 Task: In Heading Arial with underline. Font size of heading  '18'Font style of data Calibri. Font size of data  9Alignment of headline & data Align center. Fill color in heading,  RedFont color of data Black Apply border in Data No BorderIn the sheet   Optimum Sales log book
Action: Mouse moved to (1035, 139)
Screenshot: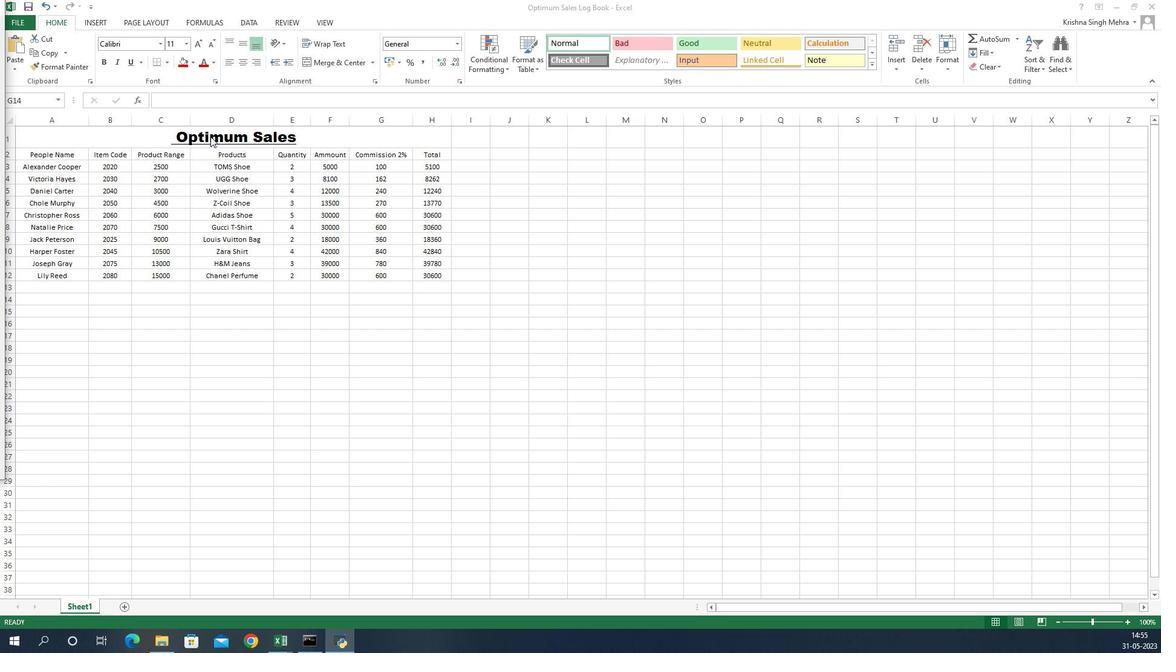
Action: Mouse pressed left at (1035, 139)
Screenshot: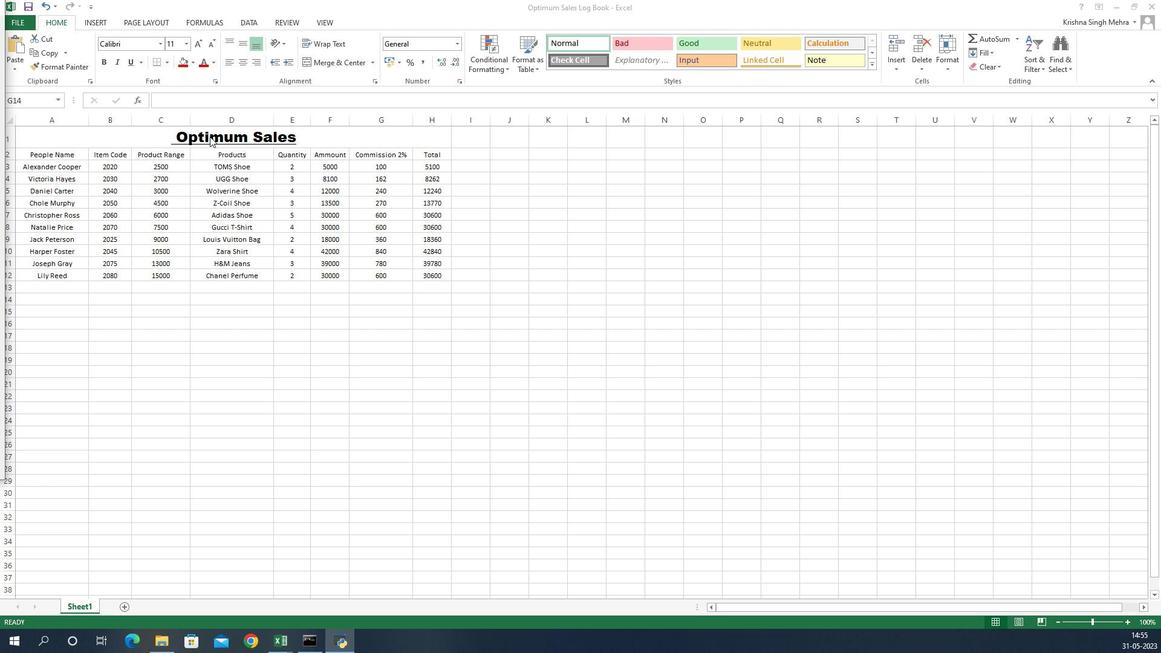 
Action: Mouse moved to (1034, 139)
Screenshot: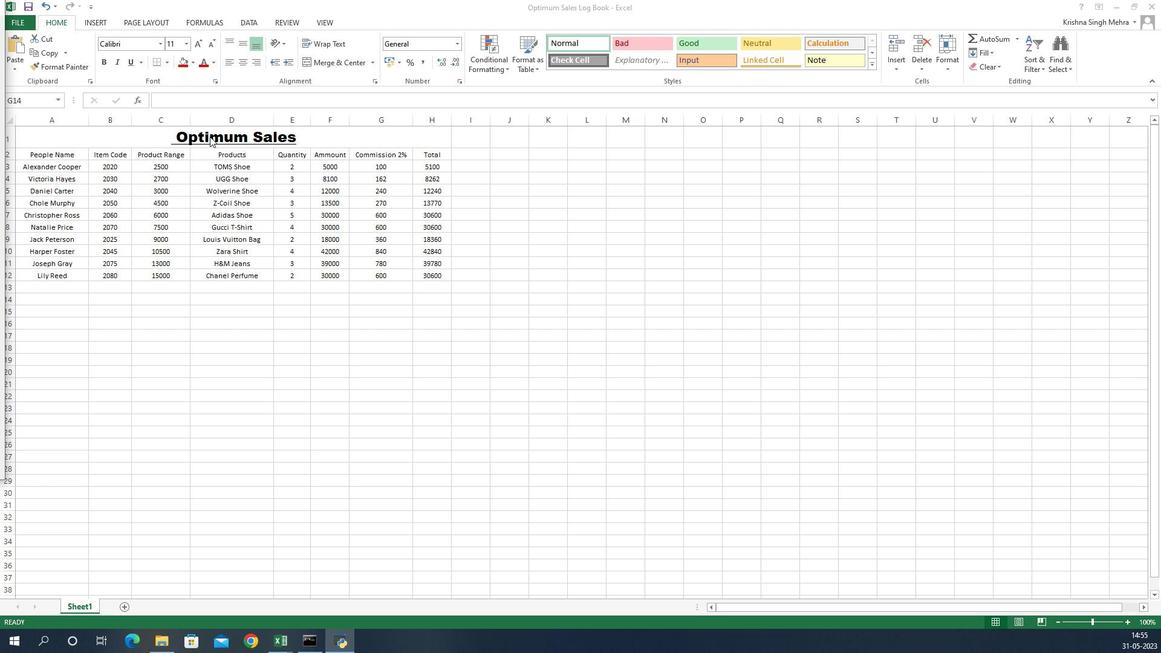 
Action: Mouse pressed left at (1034, 139)
Screenshot: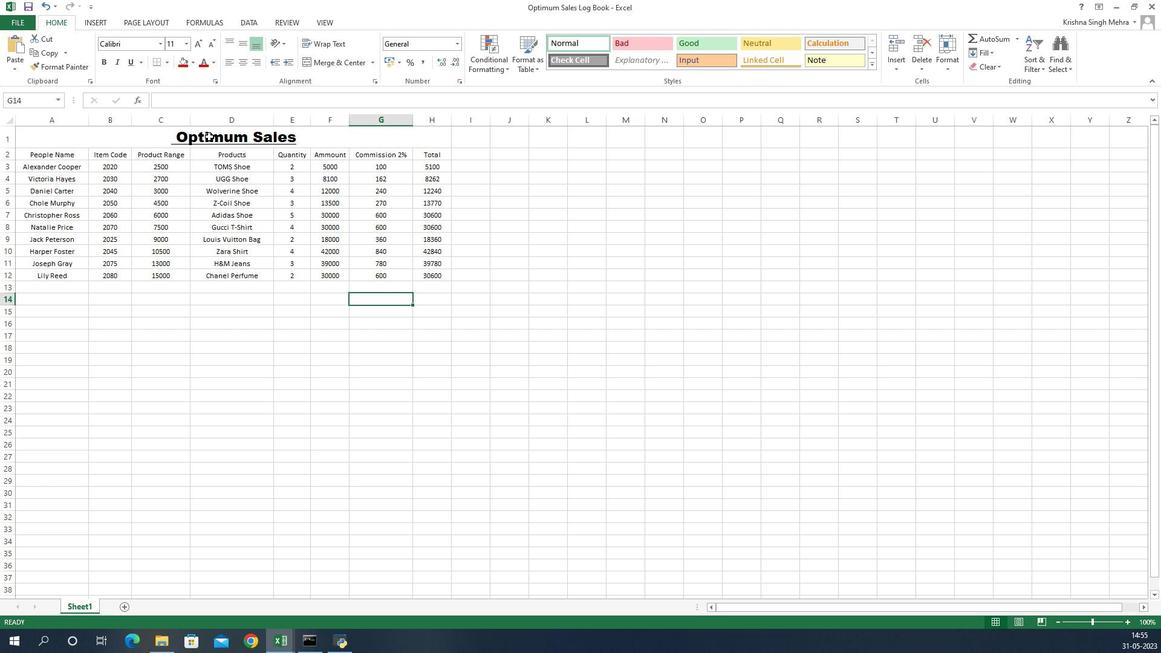 
Action: Mouse moved to (985, 47)
Screenshot: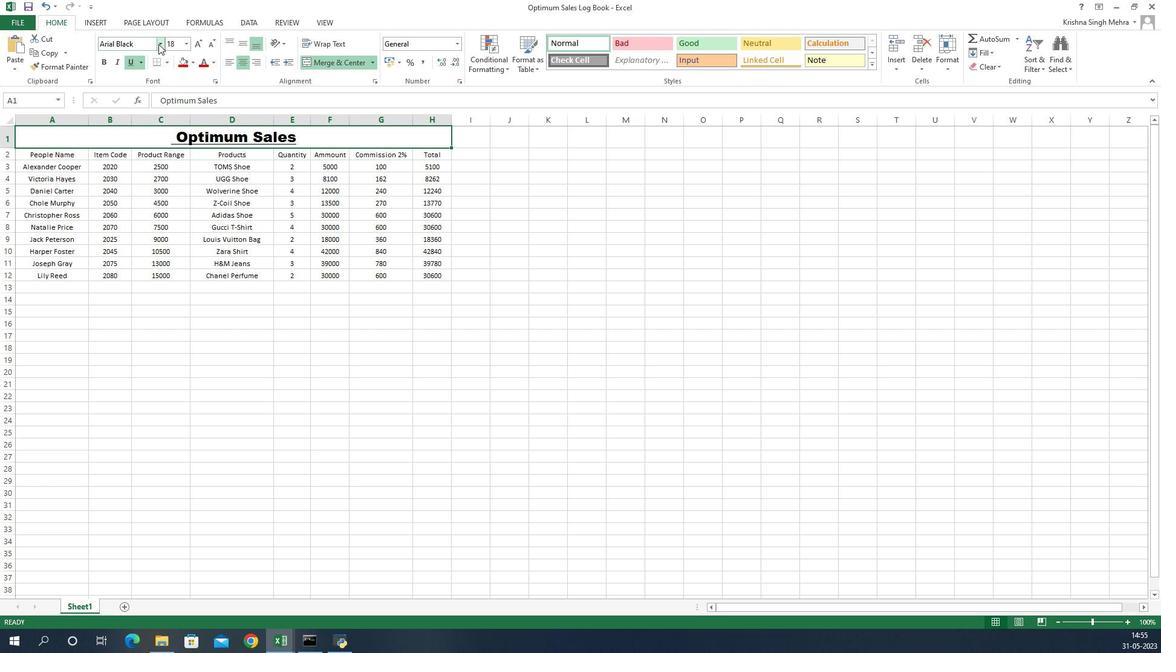 
Action: Mouse pressed left at (985, 47)
Screenshot: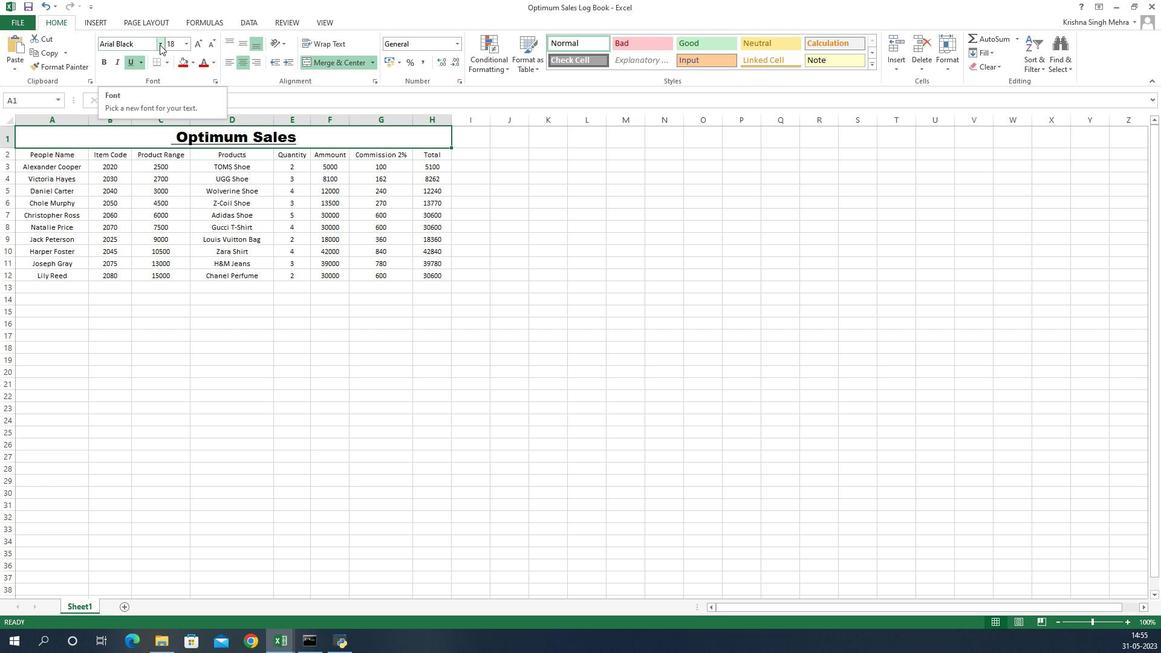 
Action: Mouse moved to (961, 145)
Screenshot: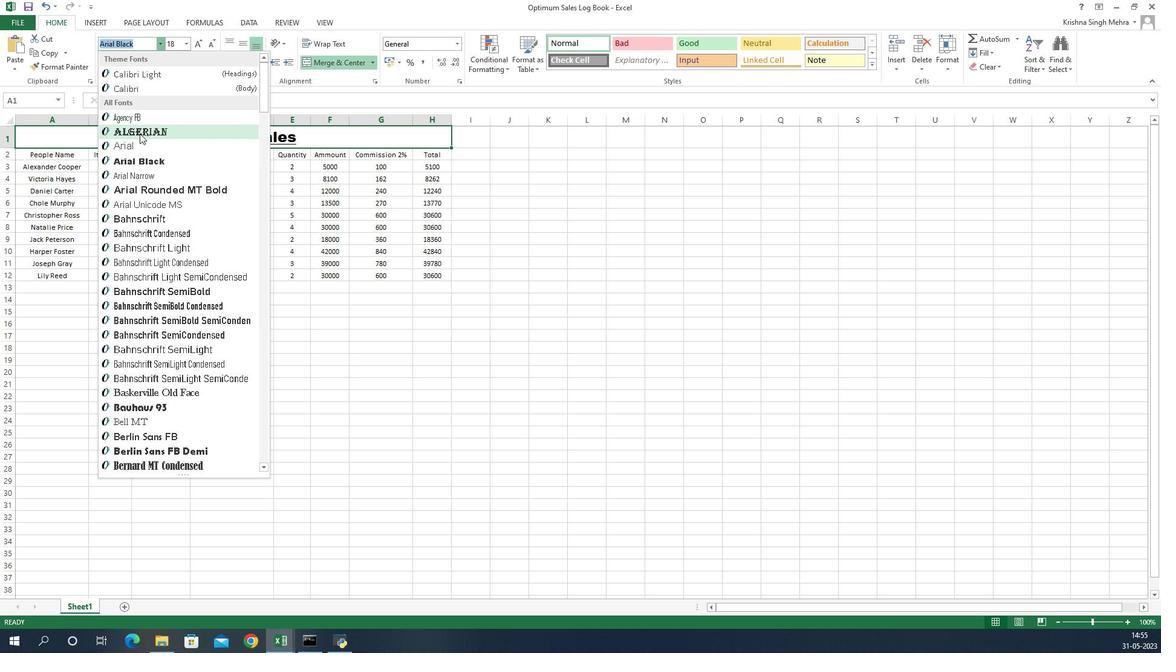 
Action: Mouse pressed left at (961, 145)
Screenshot: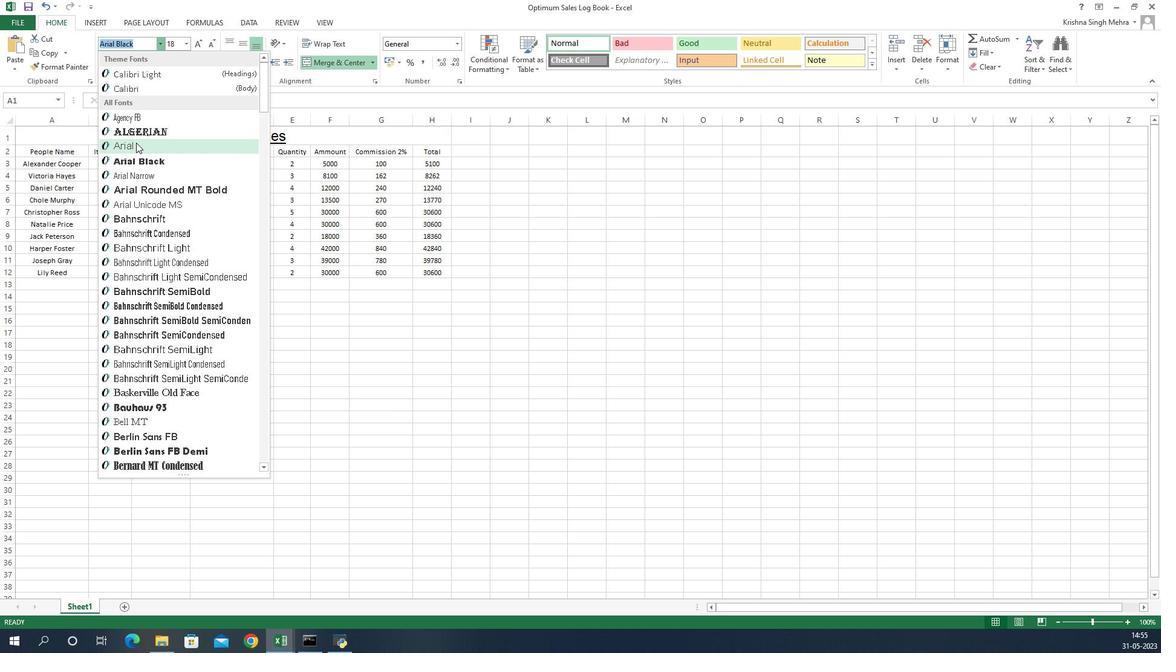
Action: Mouse moved to (956, 68)
Screenshot: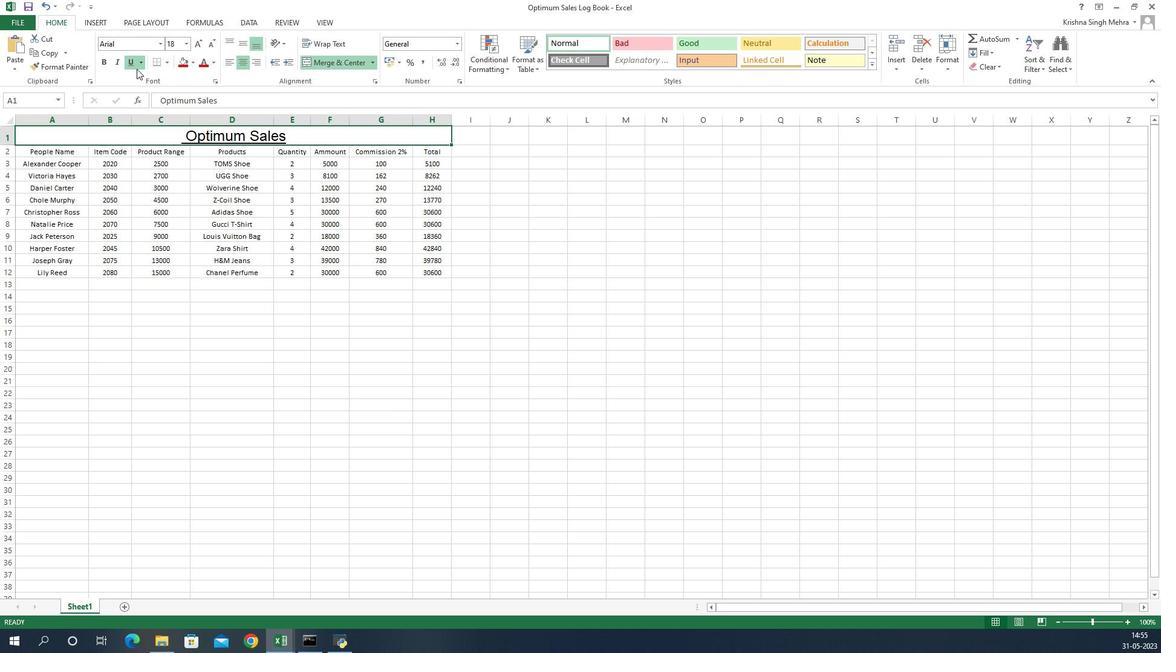 
Action: Mouse pressed left at (956, 68)
Screenshot: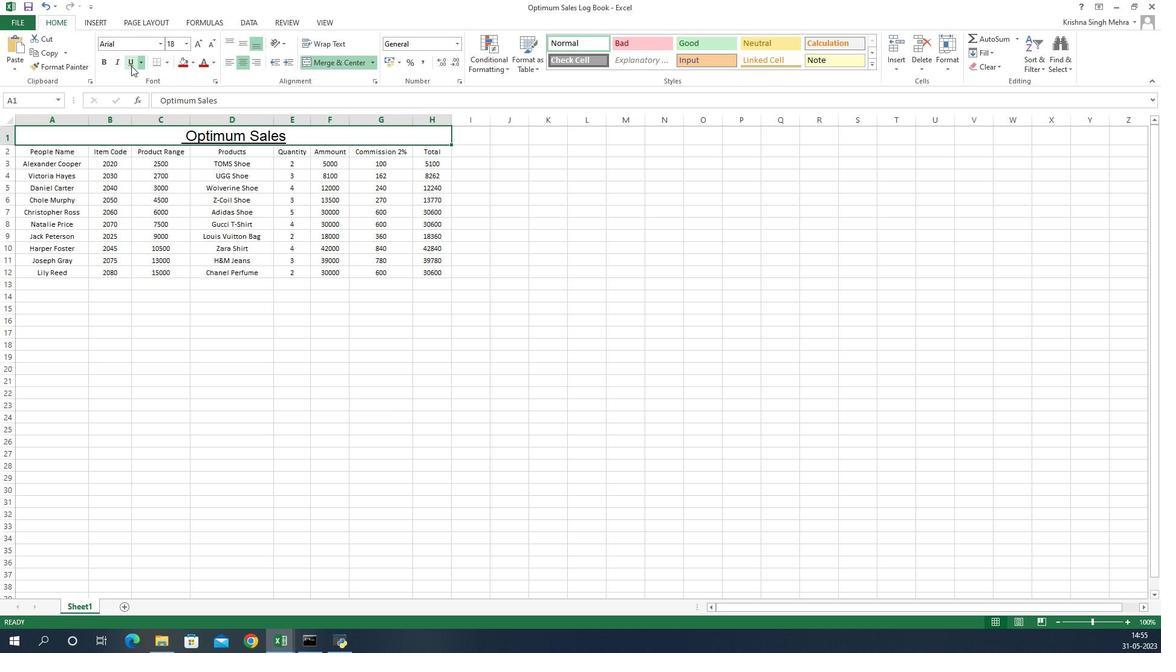 
Action: Mouse pressed left at (956, 68)
Screenshot: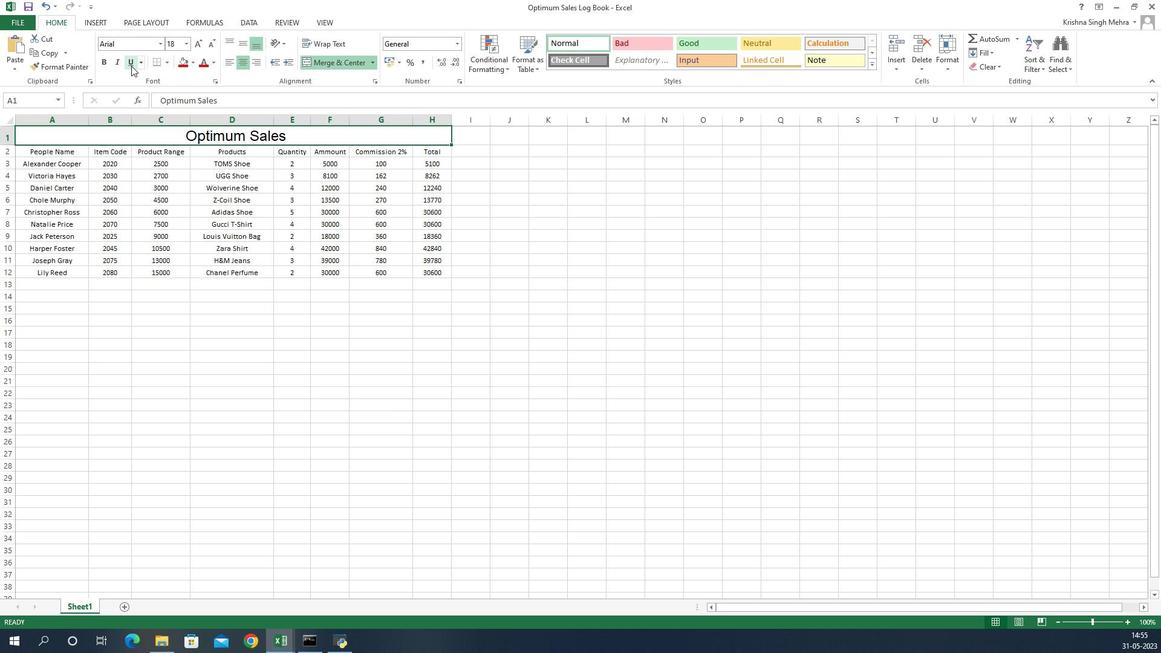 
Action: Mouse moved to (1023, 45)
Screenshot: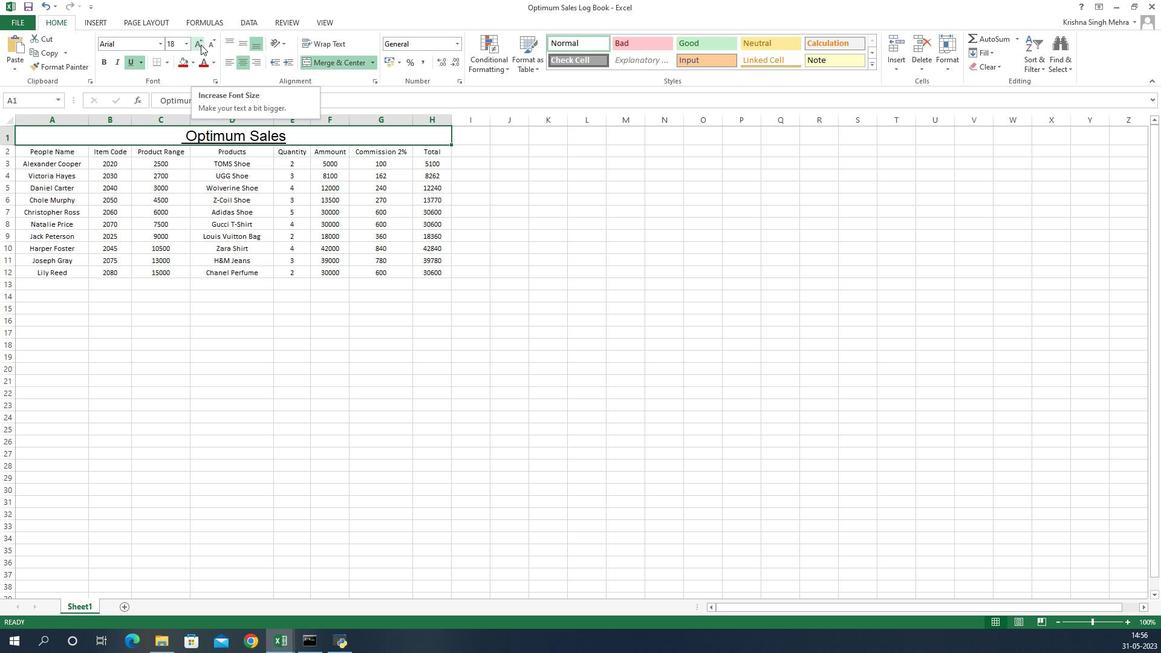 
Action: Mouse pressed left at (1023, 45)
Screenshot: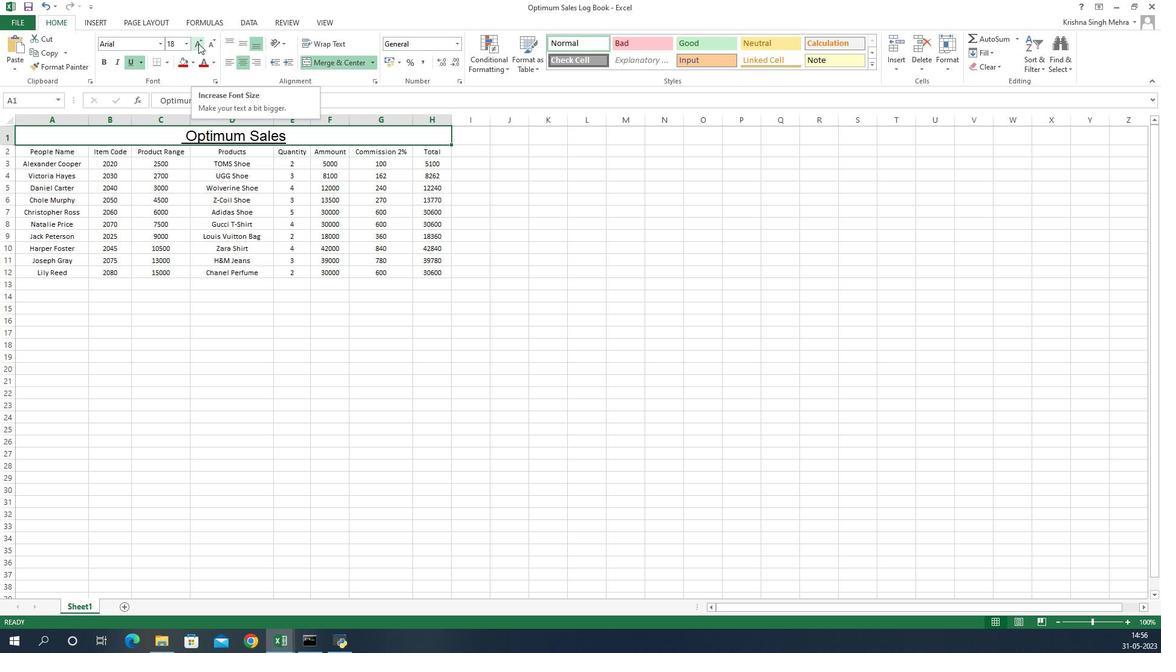 
Action: Mouse moved to (1039, 44)
Screenshot: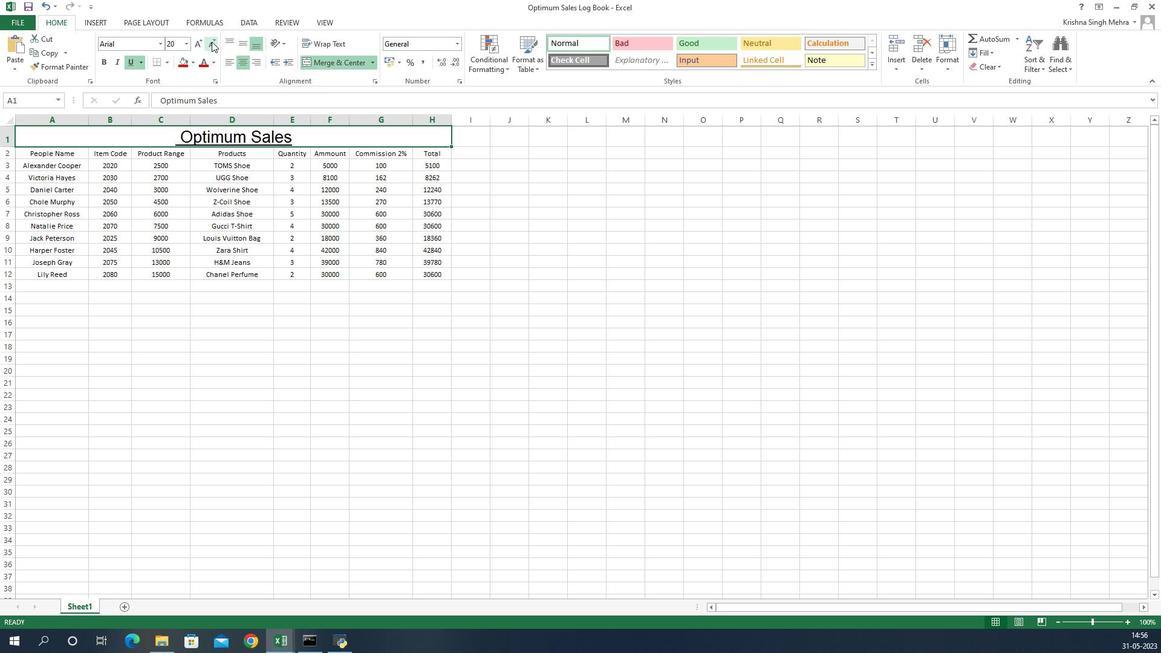 
Action: Mouse pressed left at (1039, 44)
Screenshot: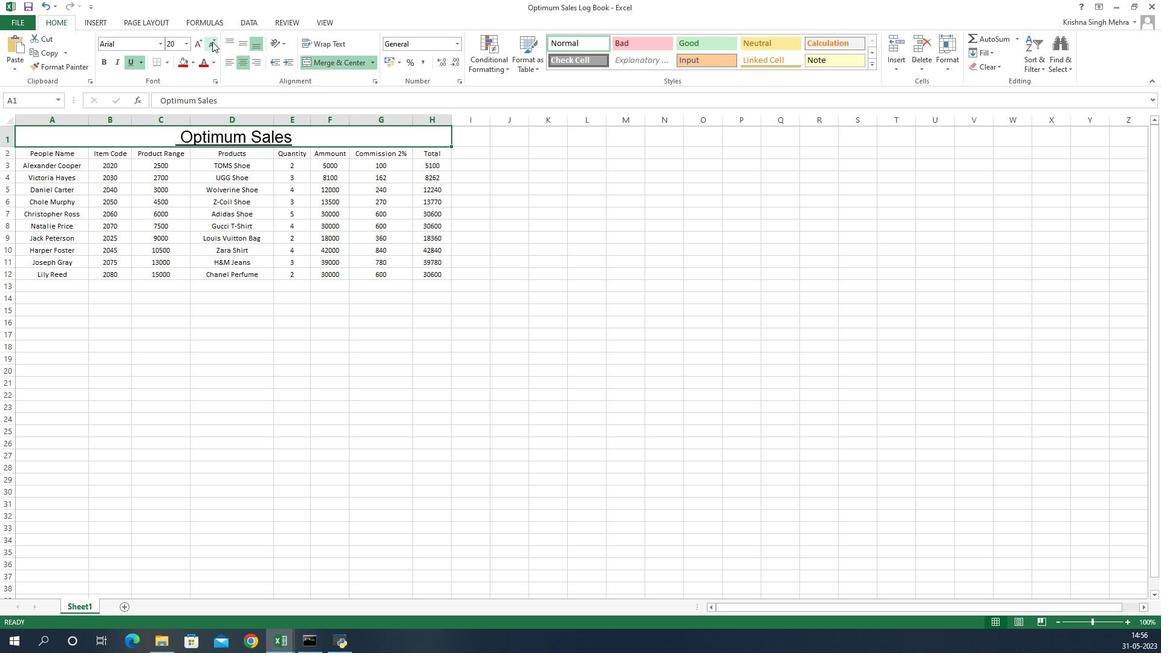 
Action: Mouse moved to (987, 297)
Screenshot: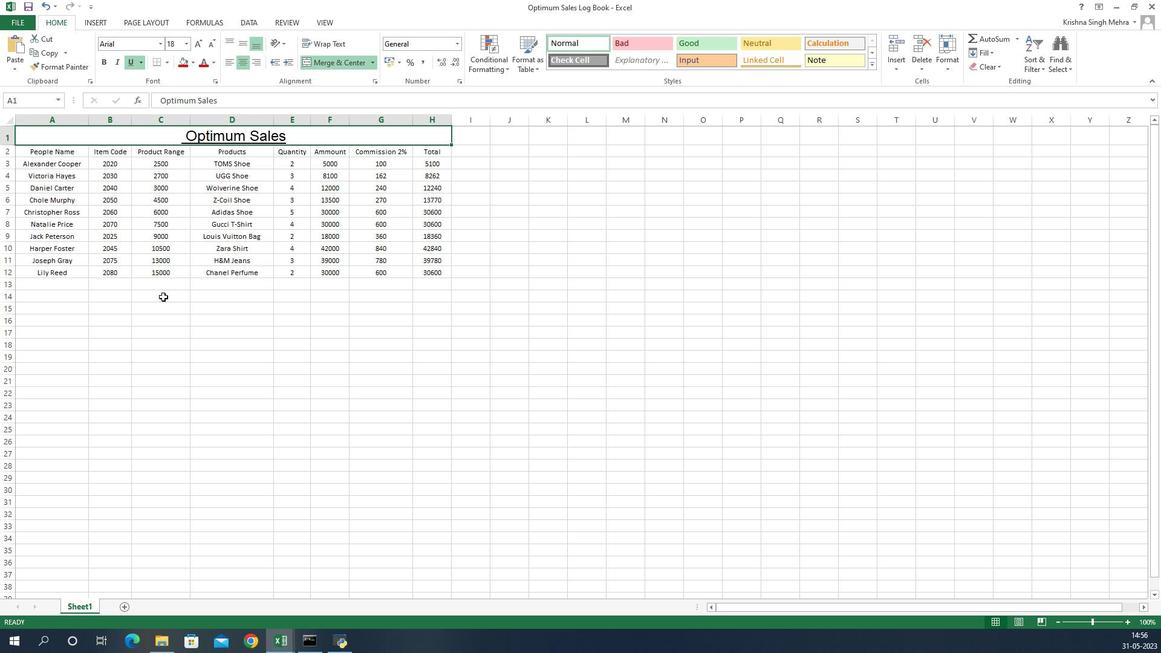 
Action: Mouse pressed left at (987, 297)
Screenshot: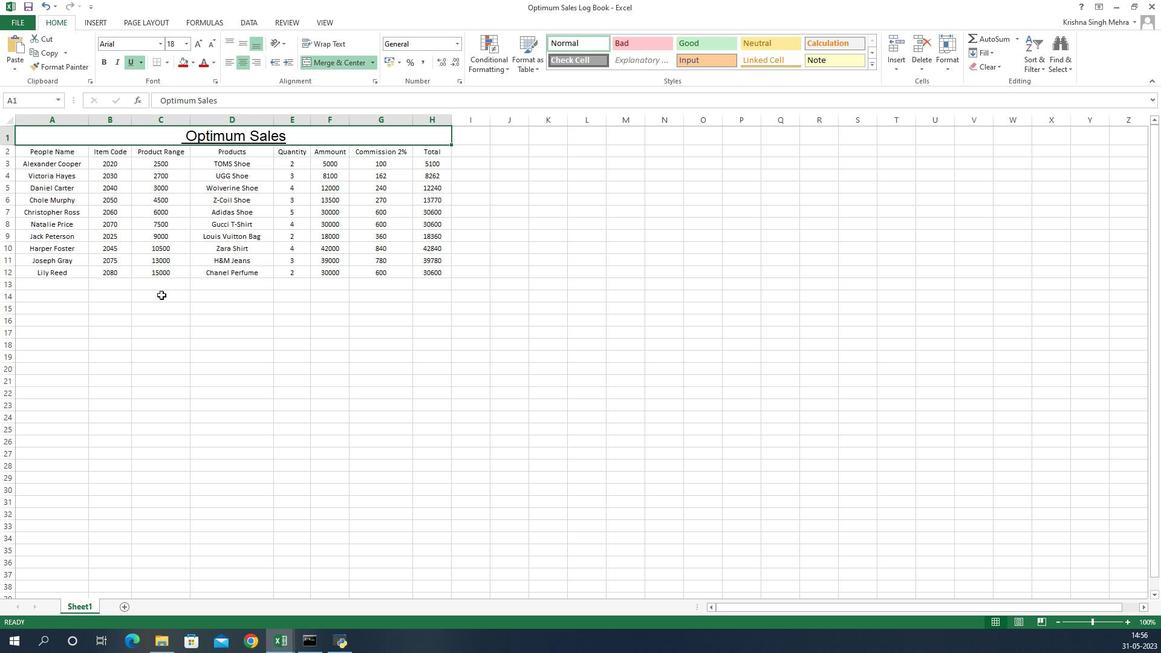 
Action: Mouse moved to (849, 154)
Screenshot: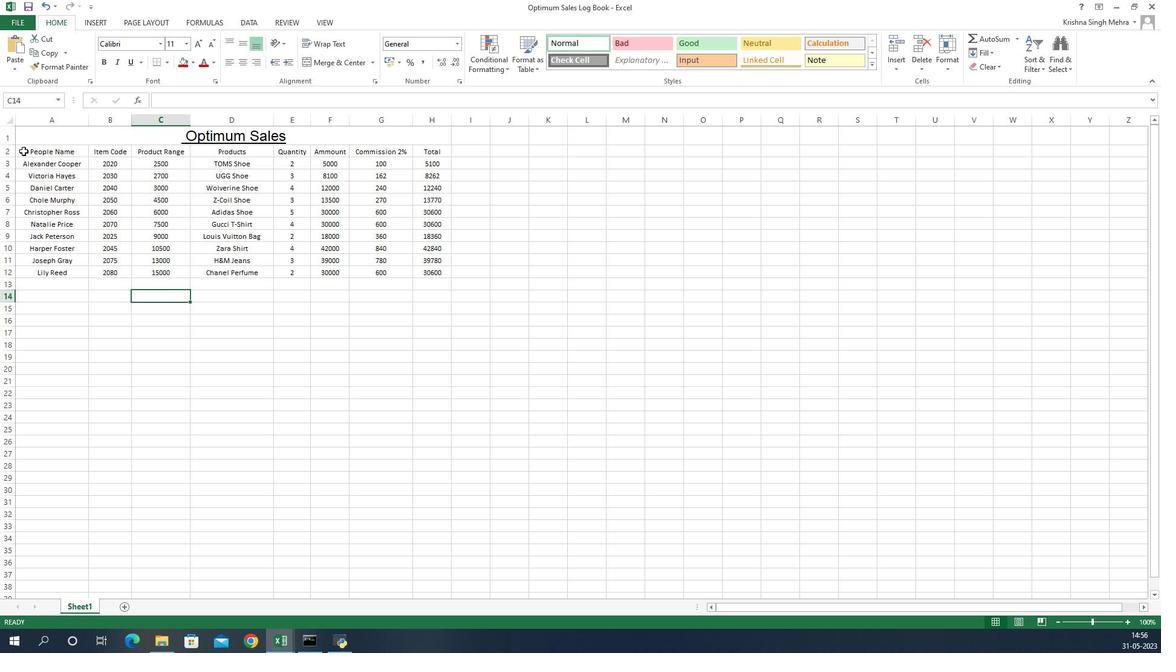 
Action: Mouse pressed left at (849, 154)
Screenshot: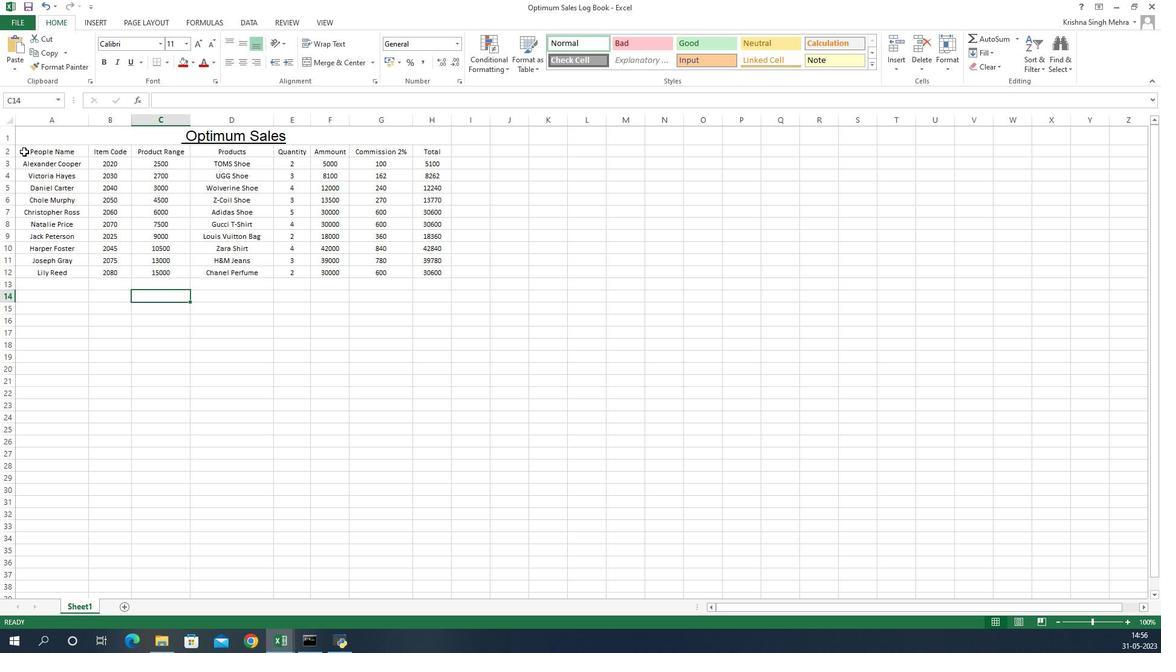 
Action: Mouse moved to (988, 48)
Screenshot: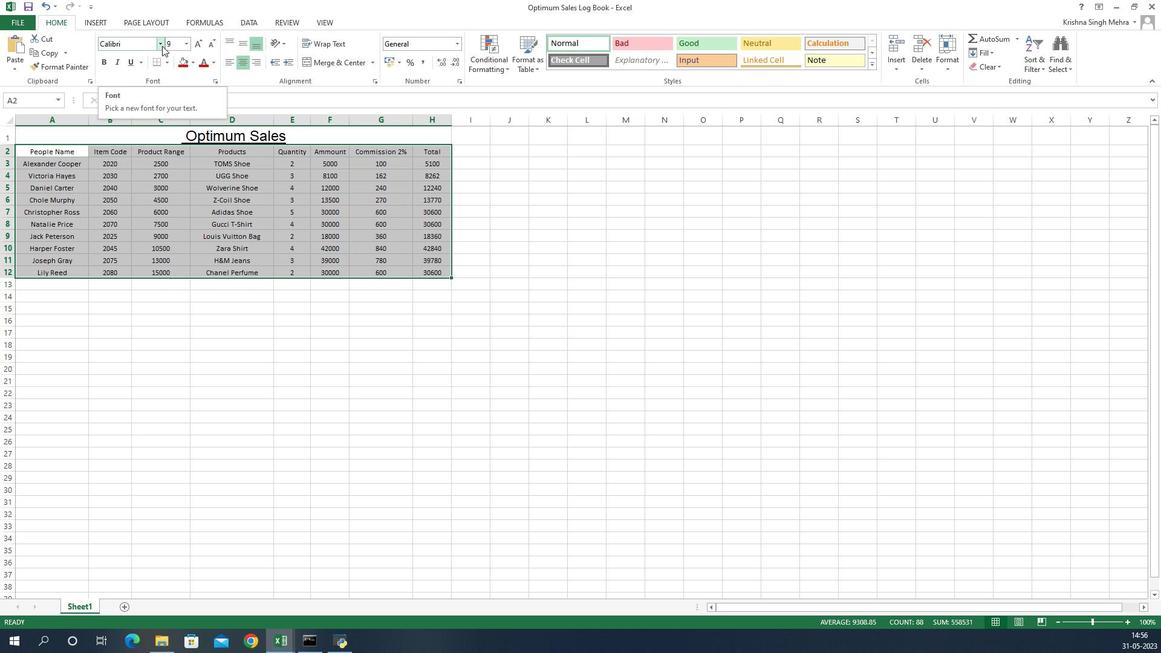 
Action: Mouse pressed left at (988, 48)
Screenshot: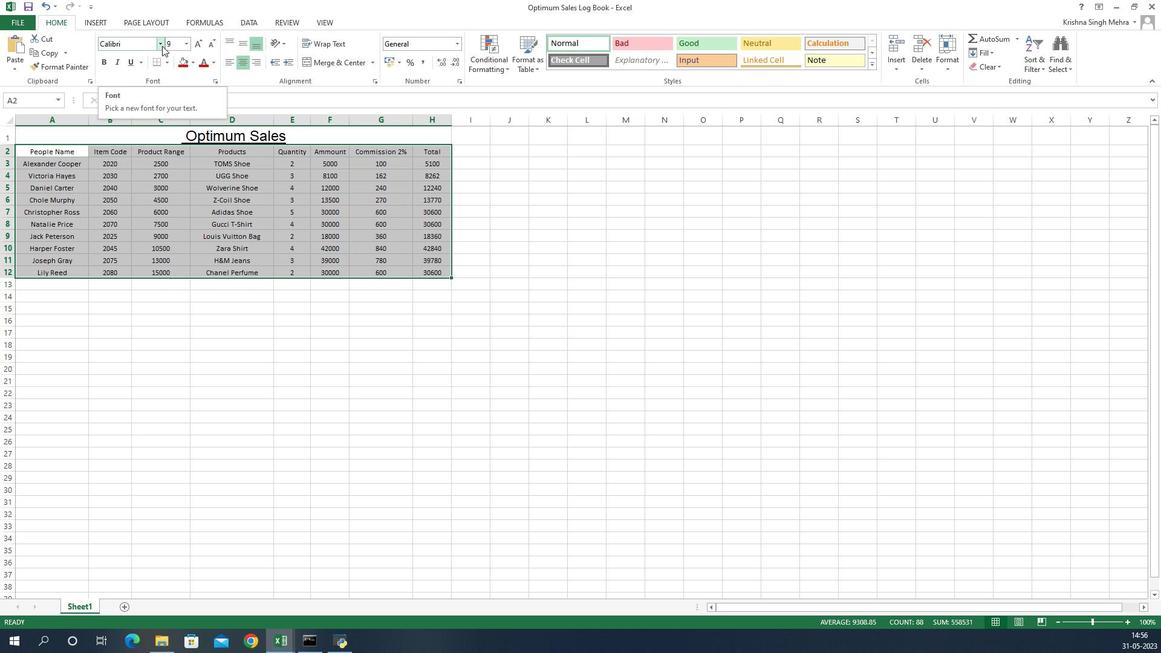 
Action: Mouse moved to (975, 90)
Screenshot: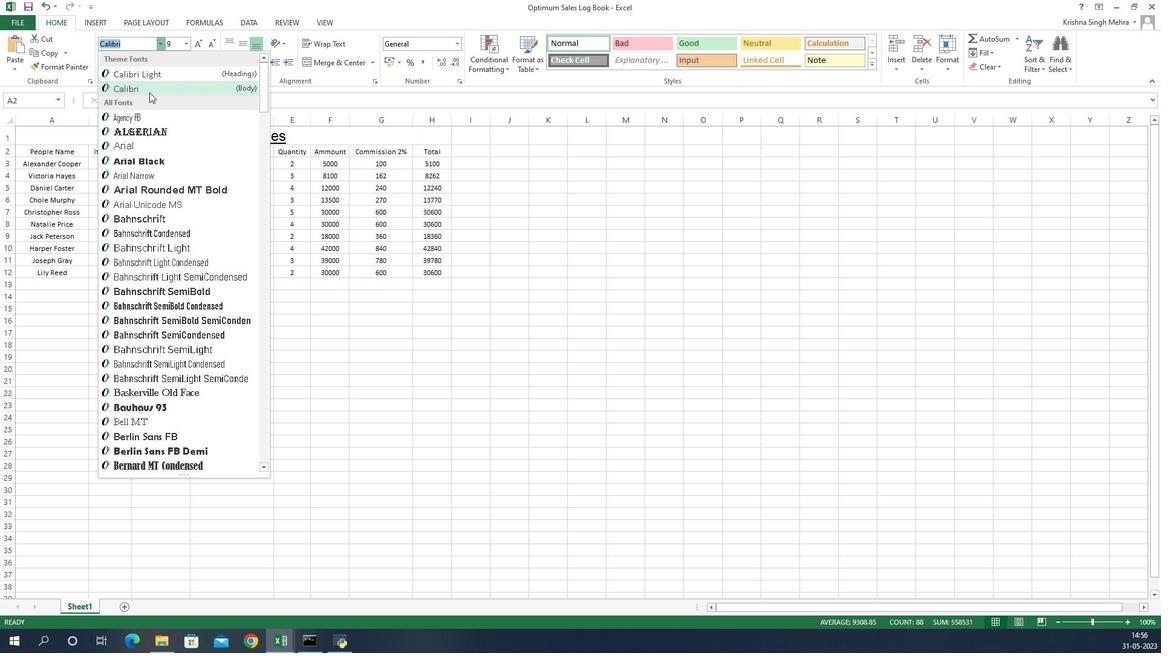 
Action: Mouse pressed left at (975, 90)
Screenshot: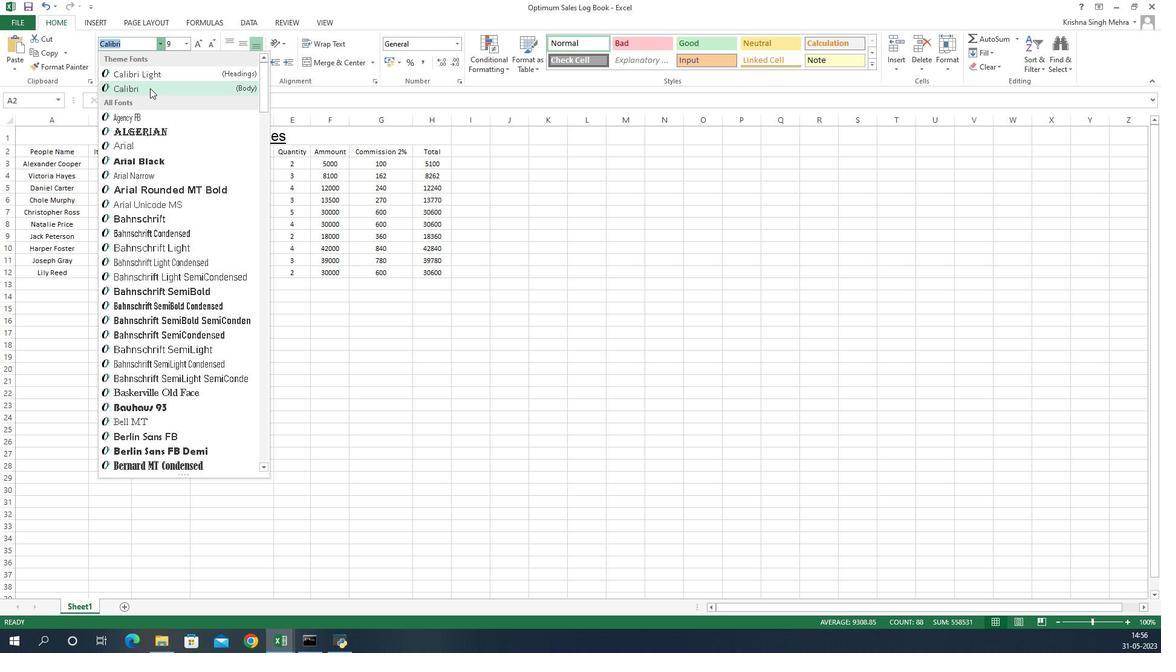 
Action: Mouse moved to (1011, 45)
Screenshot: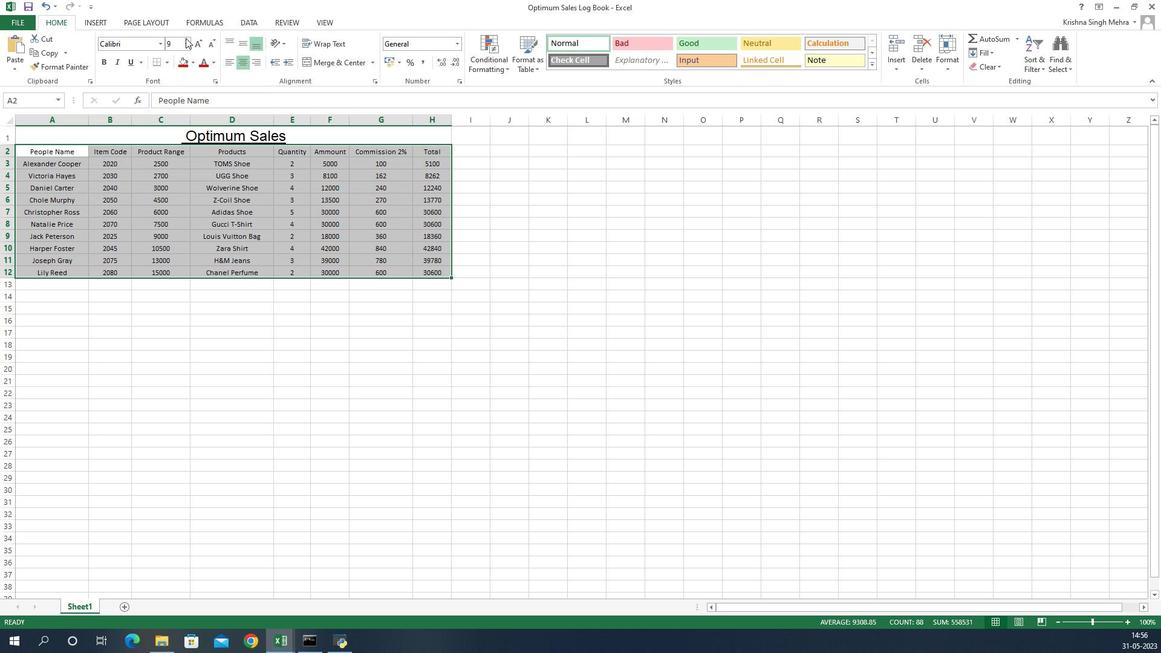 
Action: Mouse pressed left at (1011, 45)
Screenshot: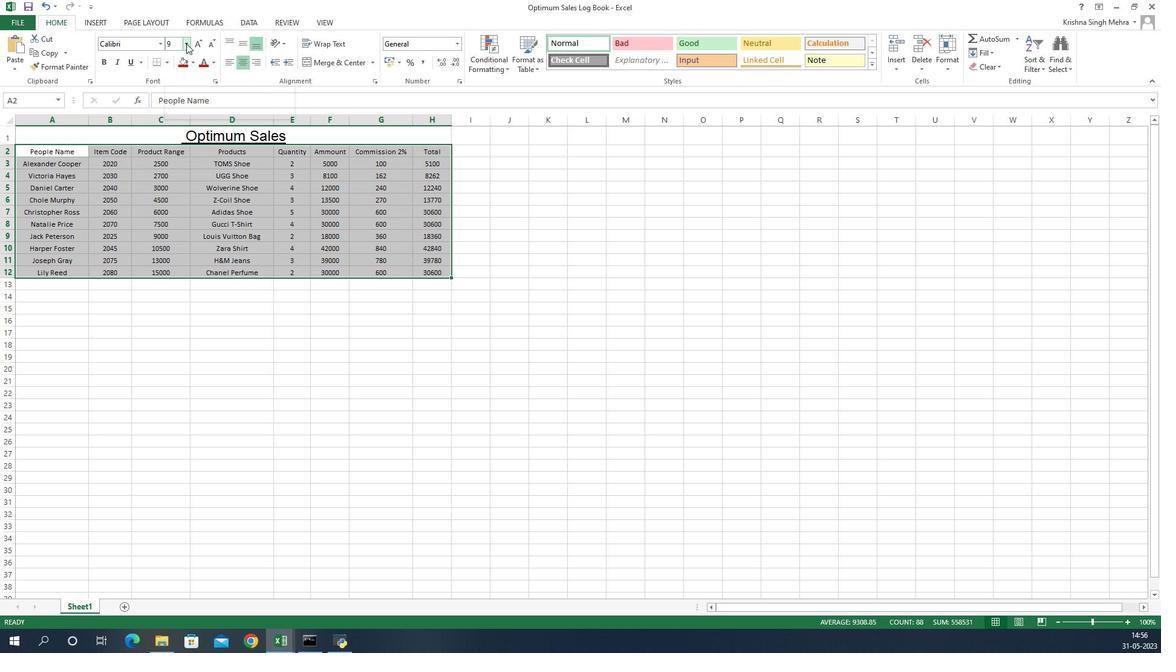 
Action: Mouse moved to (999, 73)
Screenshot: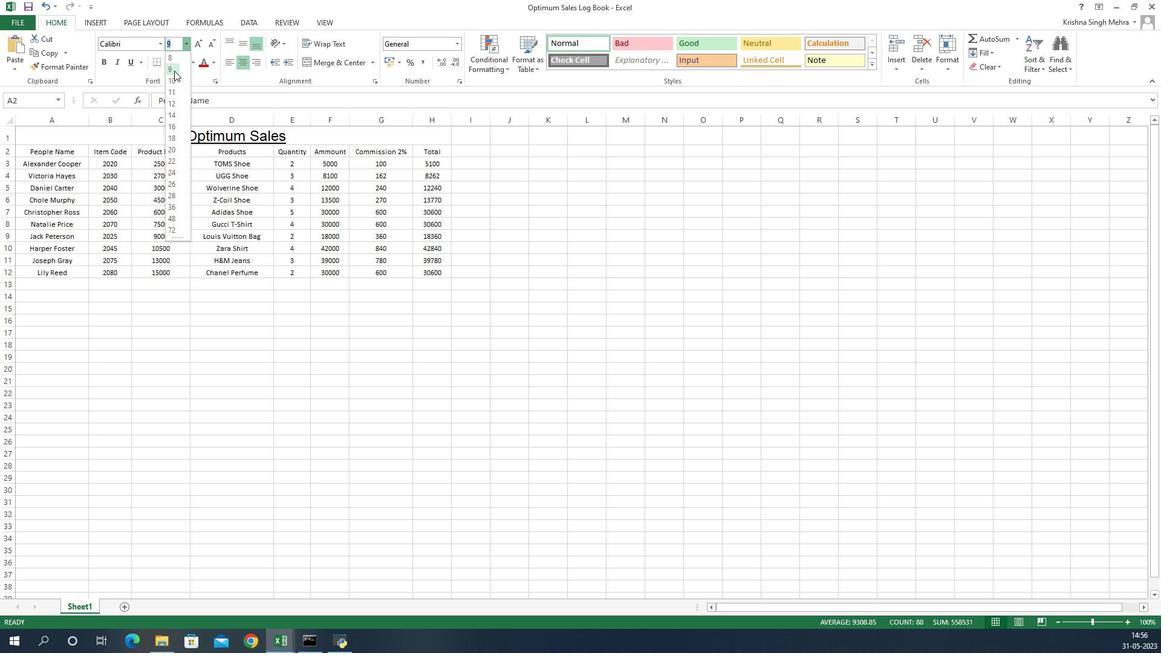 
Action: Mouse pressed left at (999, 73)
Screenshot: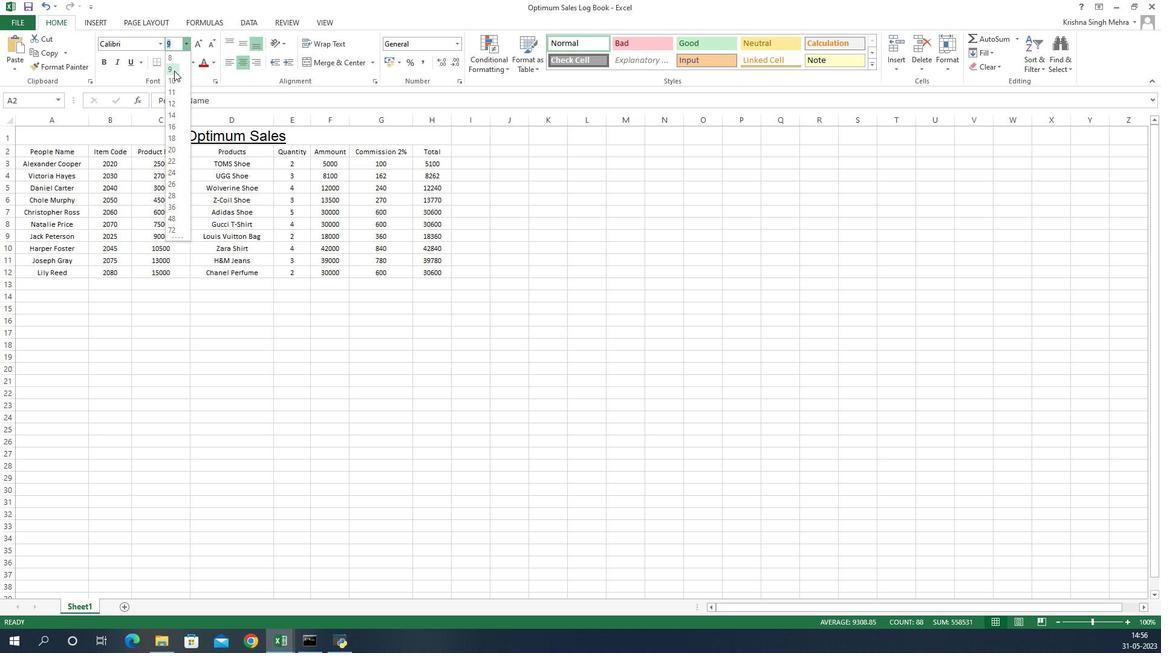 
Action: Mouse moved to (987, 334)
Screenshot: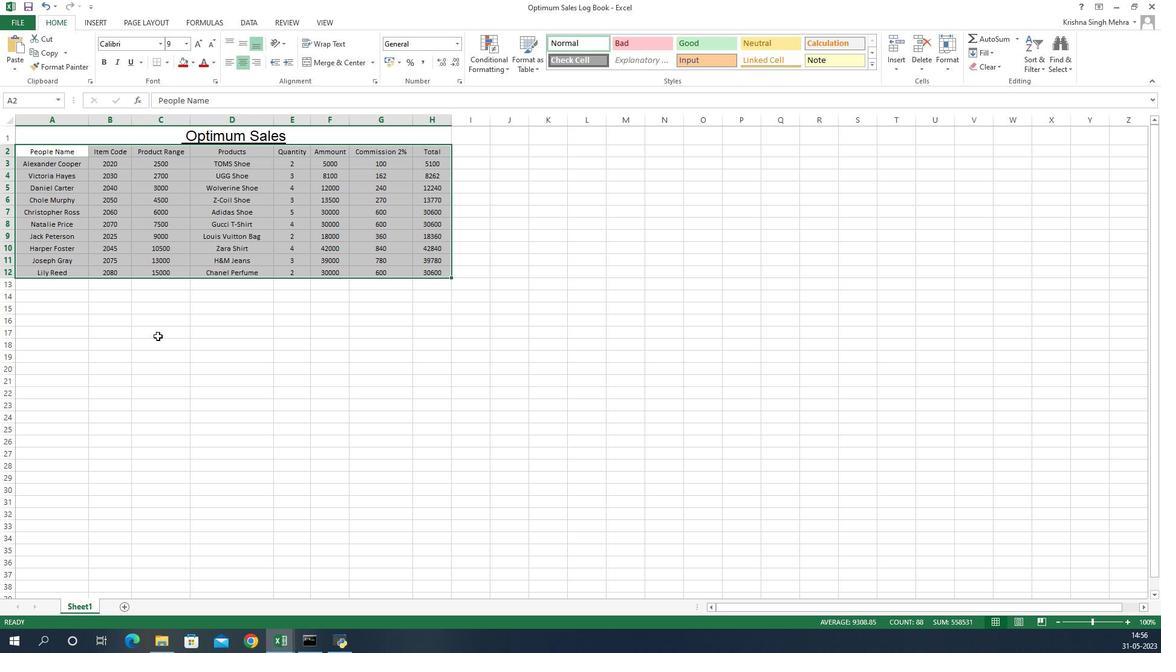 
Action: Mouse pressed left at (987, 334)
Screenshot: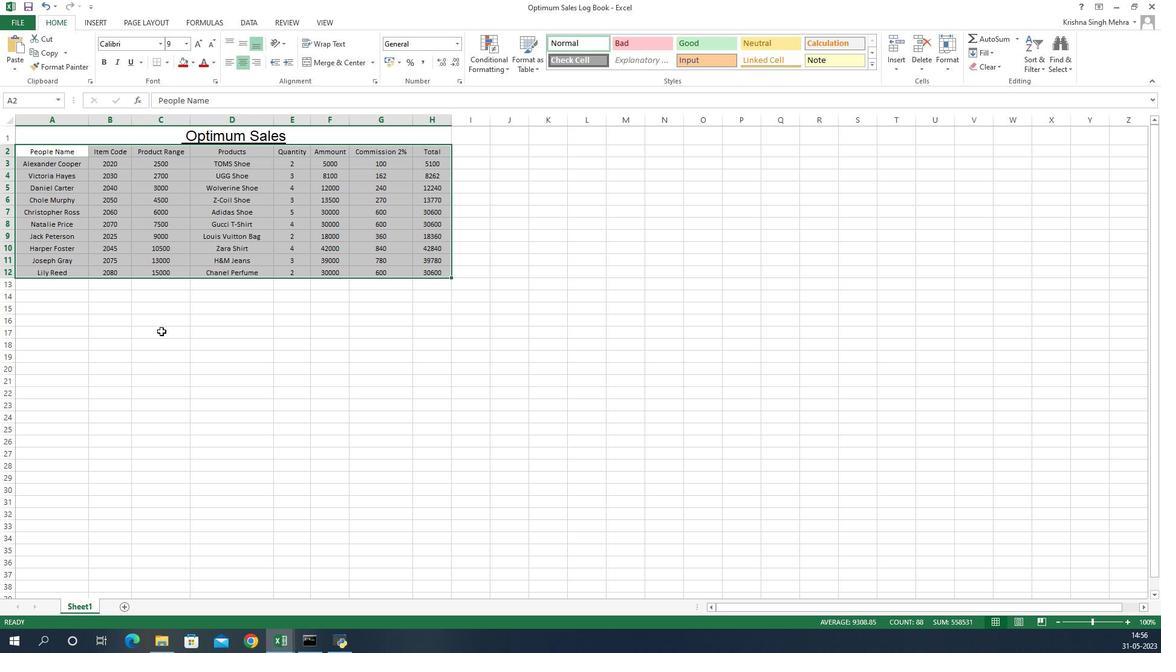 
Action: Mouse moved to (869, 136)
Screenshot: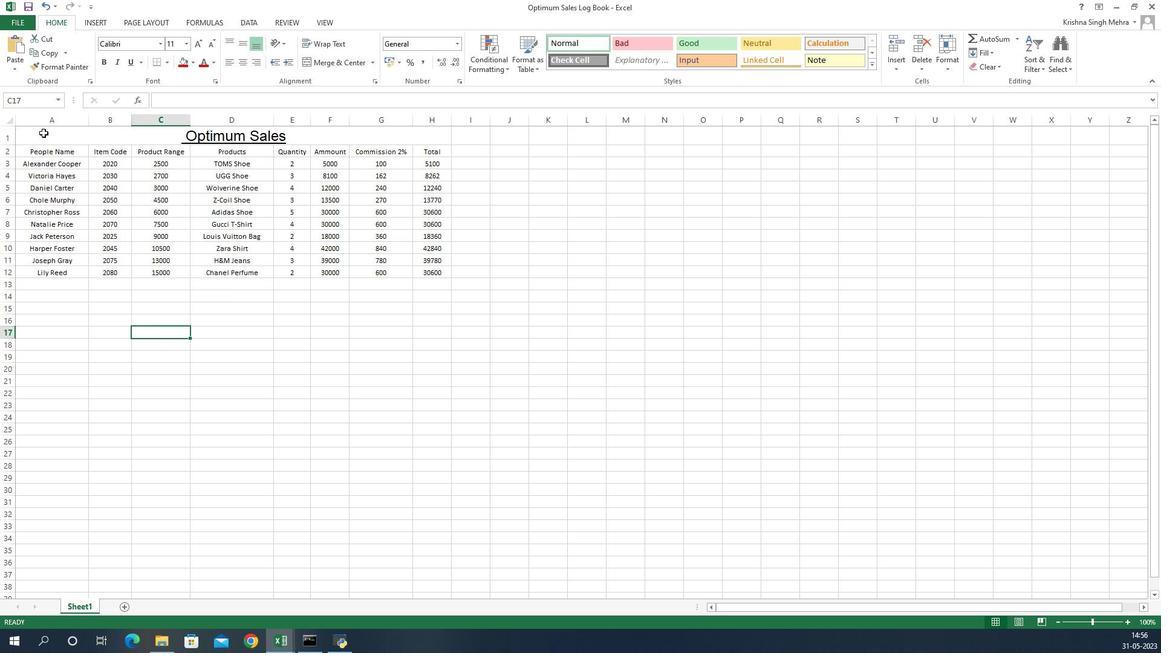 
Action: Mouse pressed left at (869, 136)
Screenshot: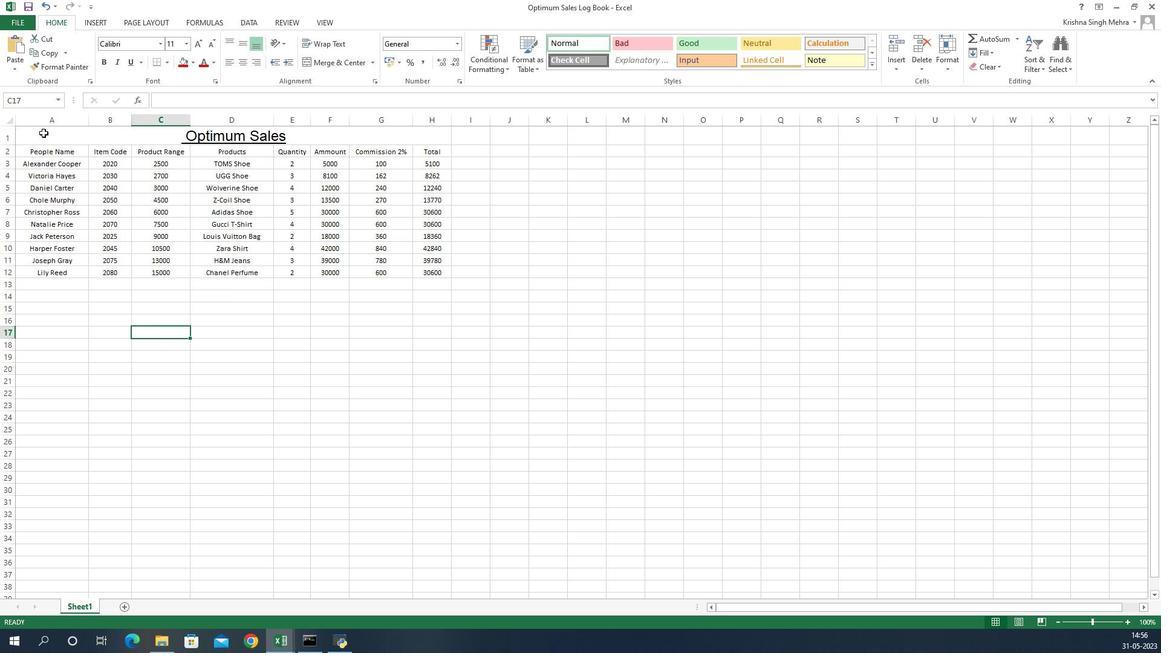 
Action: Mouse moved to (1069, 66)
Screenshot: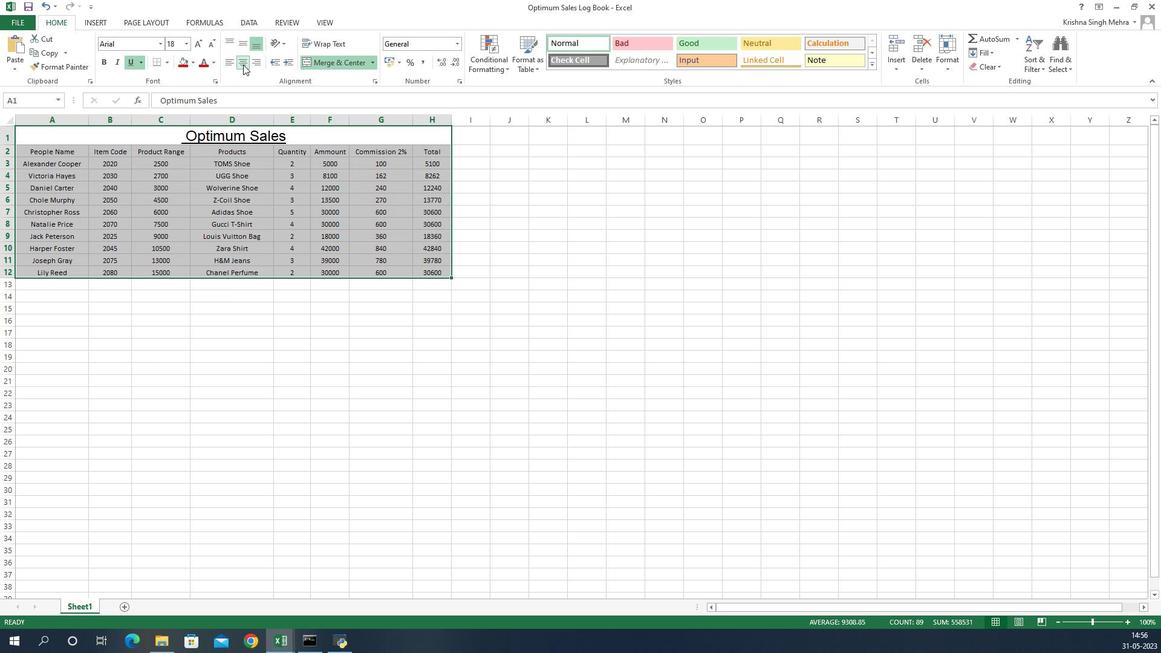 
Action: Mouse pressed left at (1069, 66)
Screenshot: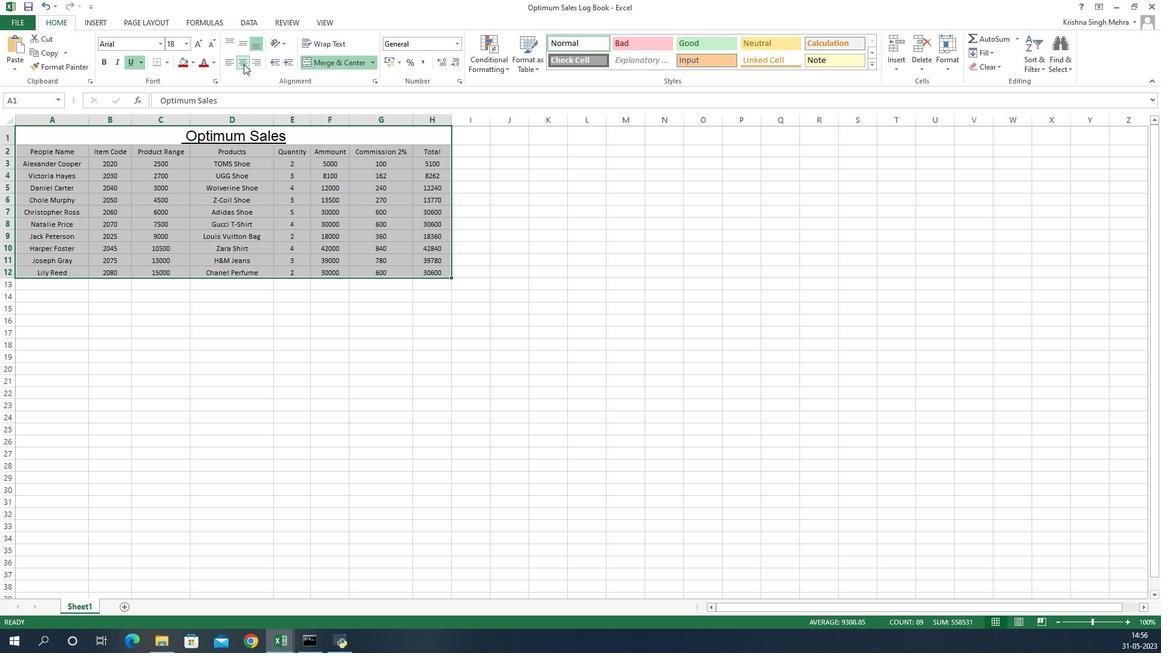 
Action: Mouse pressed left at (1069, 66)
Screenshot: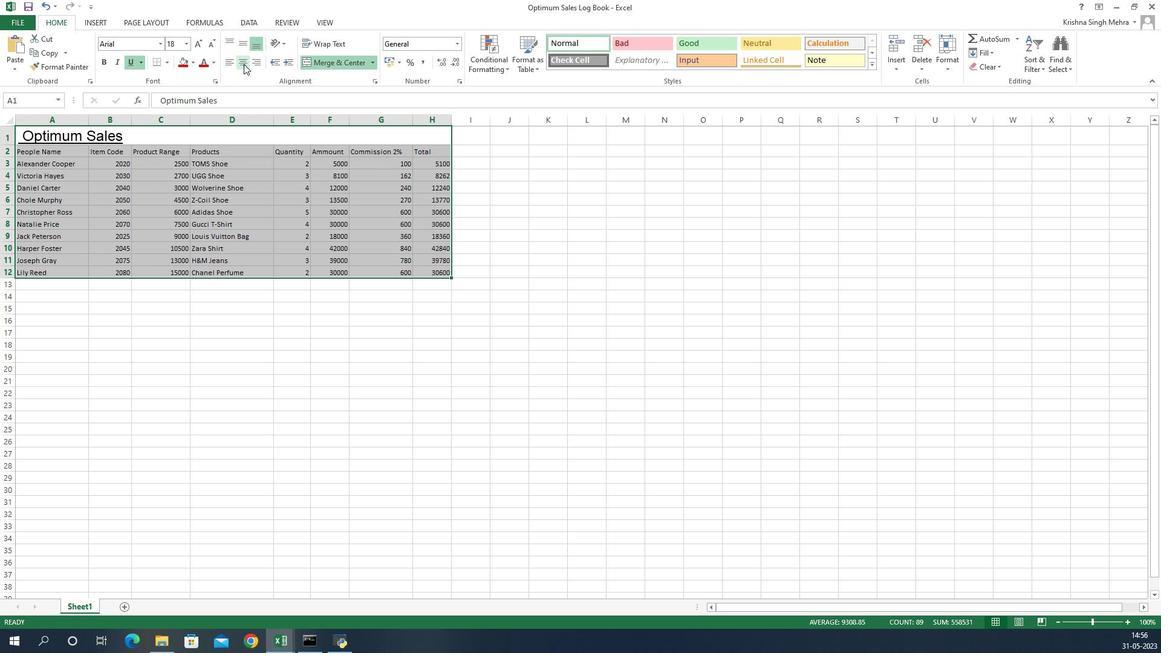
Action: Mouse moved to (1002, 359)
Screenshot: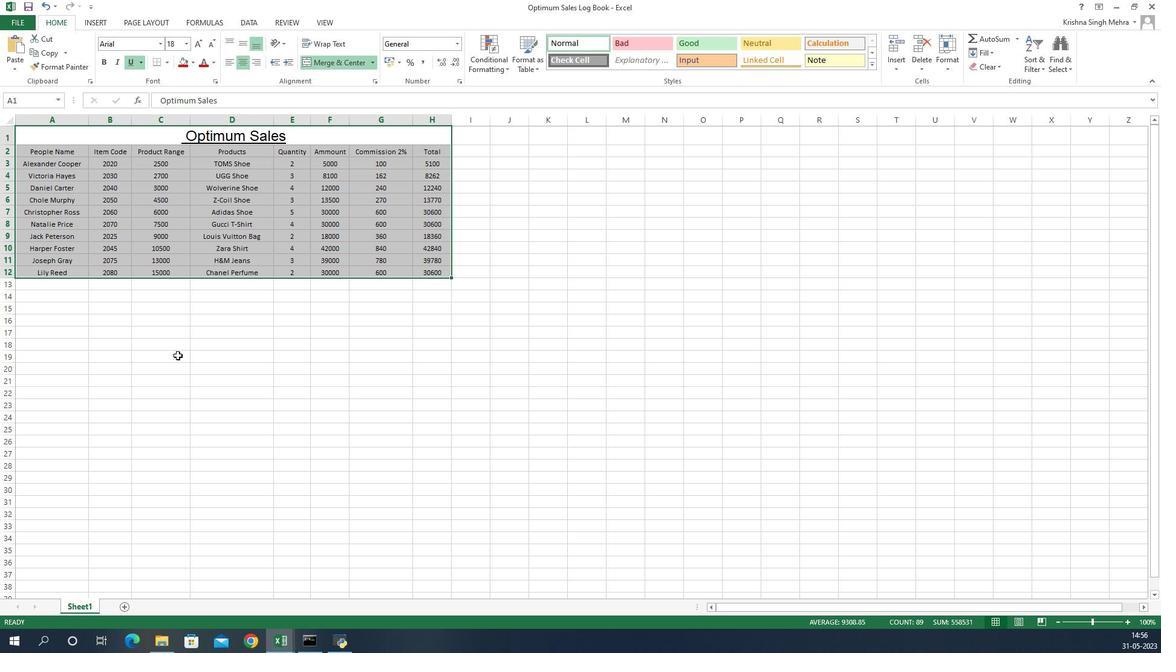 
Action: Mouse pressed left at (1002, 359)
Screenshot: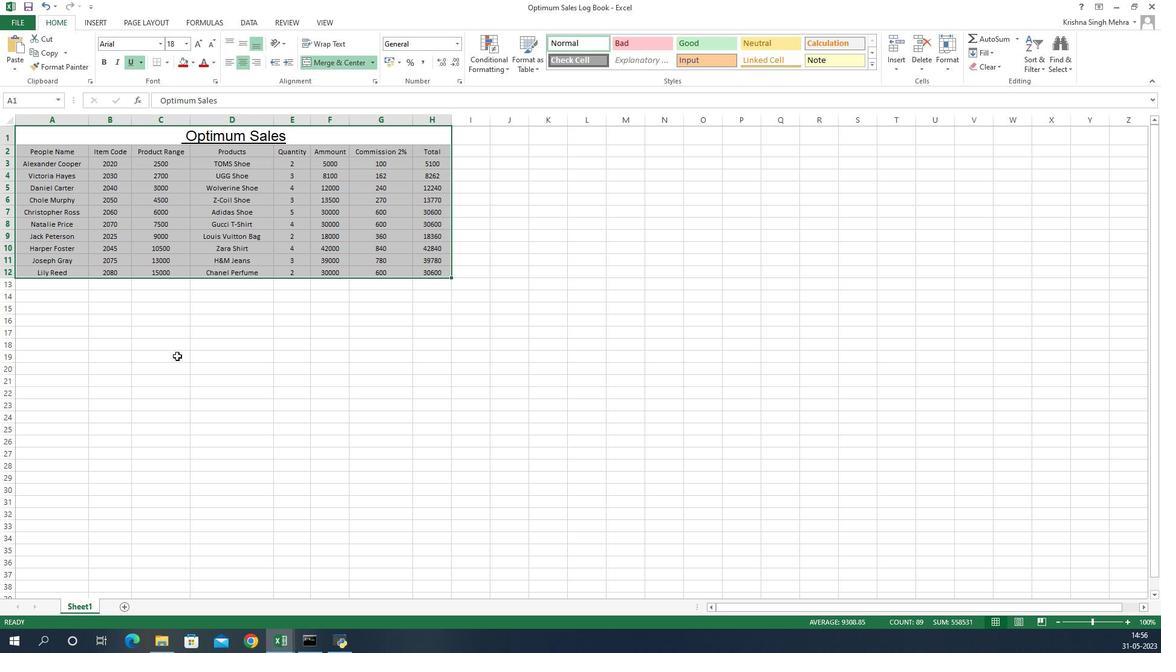 
Action: Mouse moved to (996, 137)
Screenshot: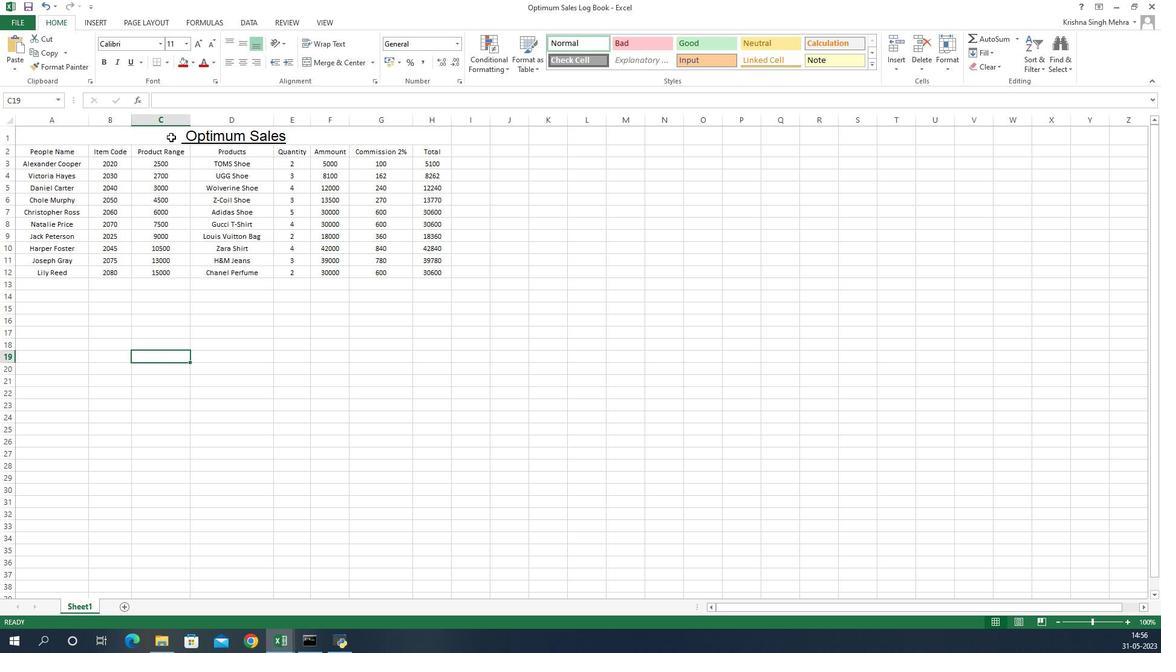 
Action: Mouse pressed left at (996, 137)
Screenshot: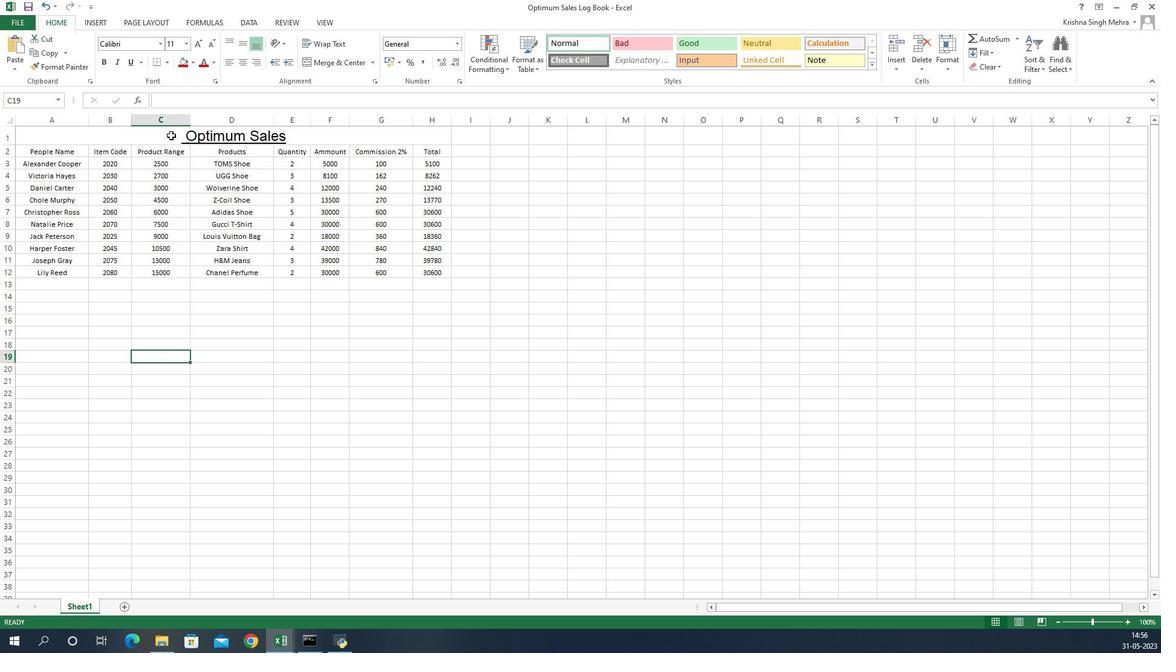 
Action: Mouse moved to (1016, 67)
Screenshot: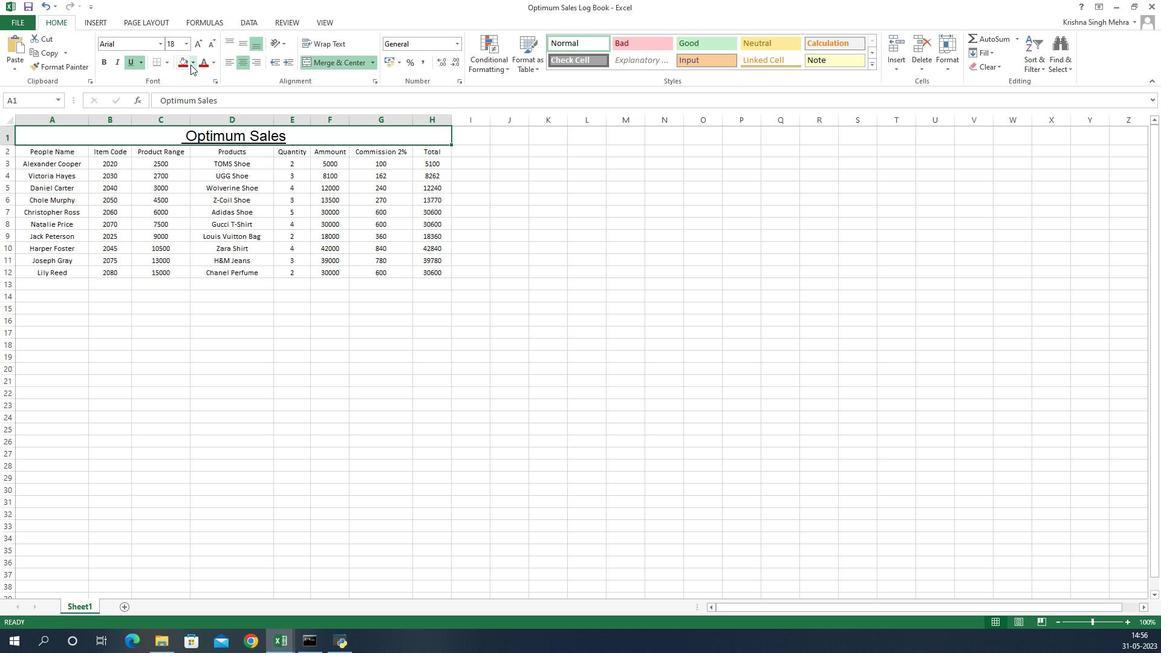 
Action: Mouse pressed left at (1016, 67)
Screenshot: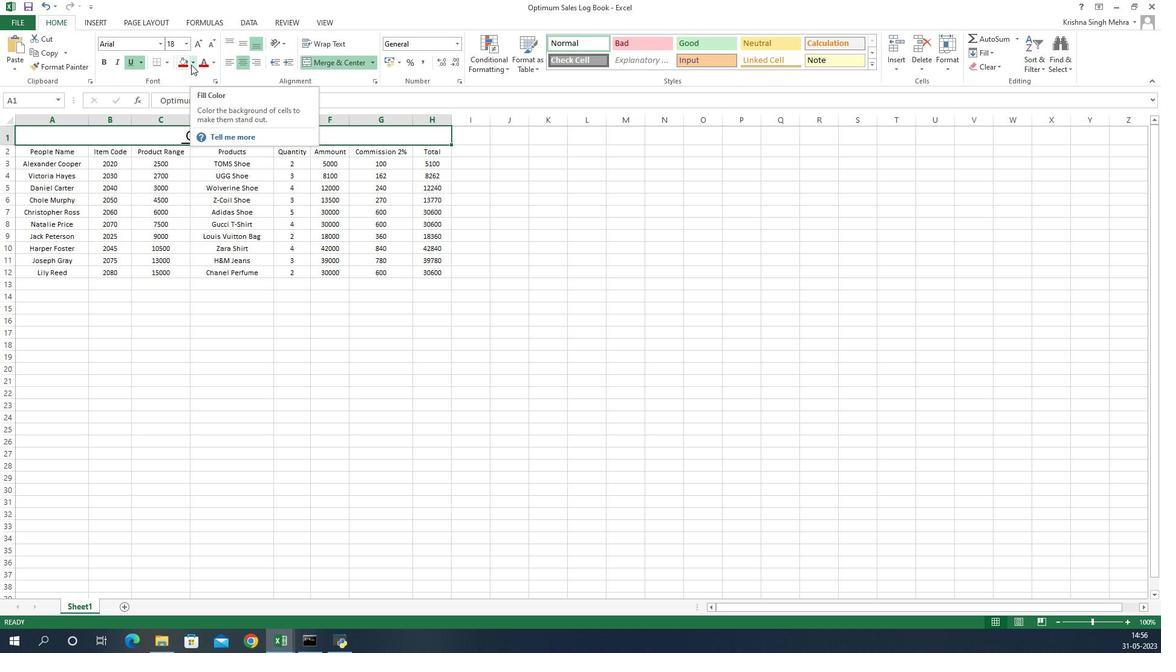 
Action: Mouse moved to (1019, 159)
Screenshot: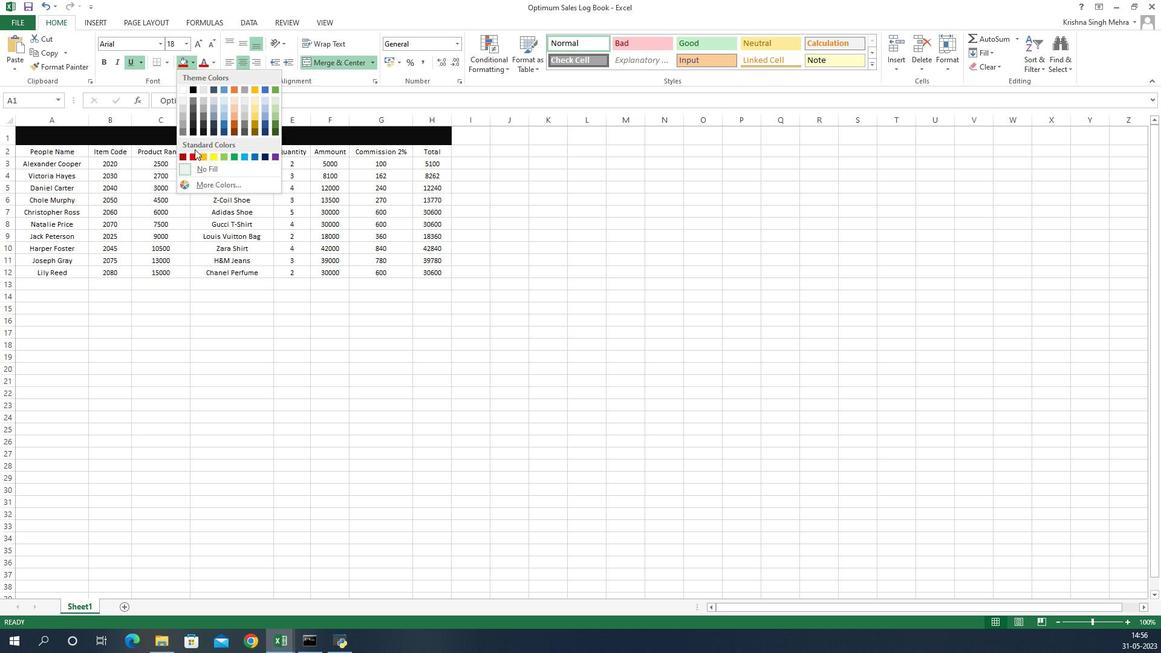 
Action: Mouse pressed left at (1019, 159)
Screenshot: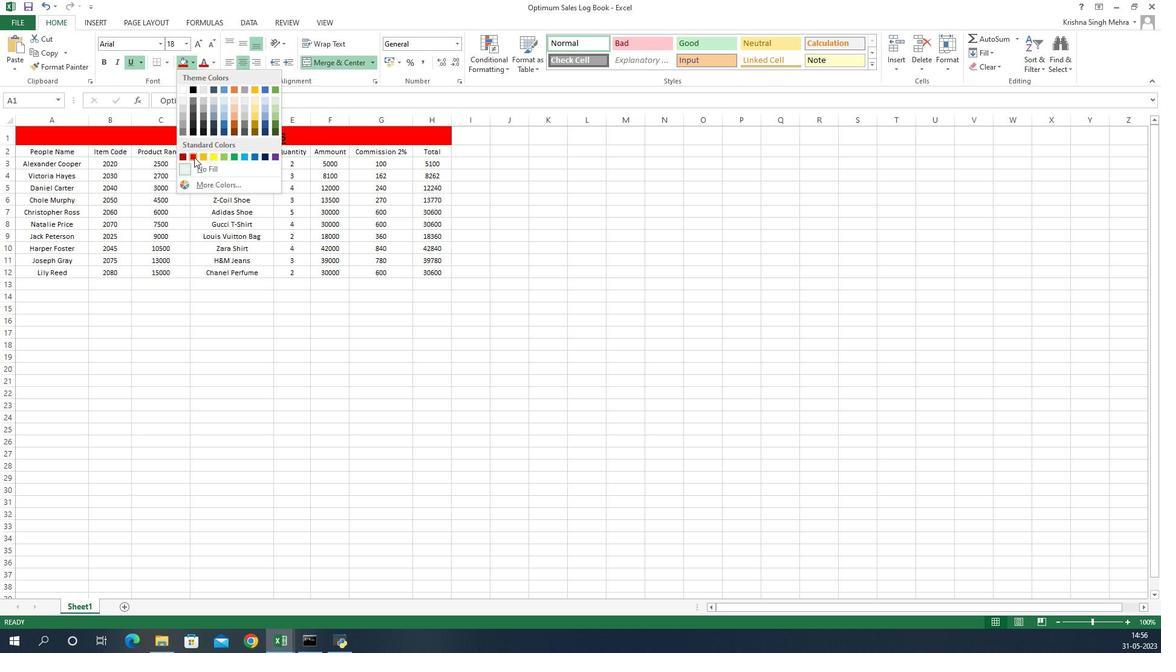 
Action: Mouse moved to (918, 355)
Screenshot: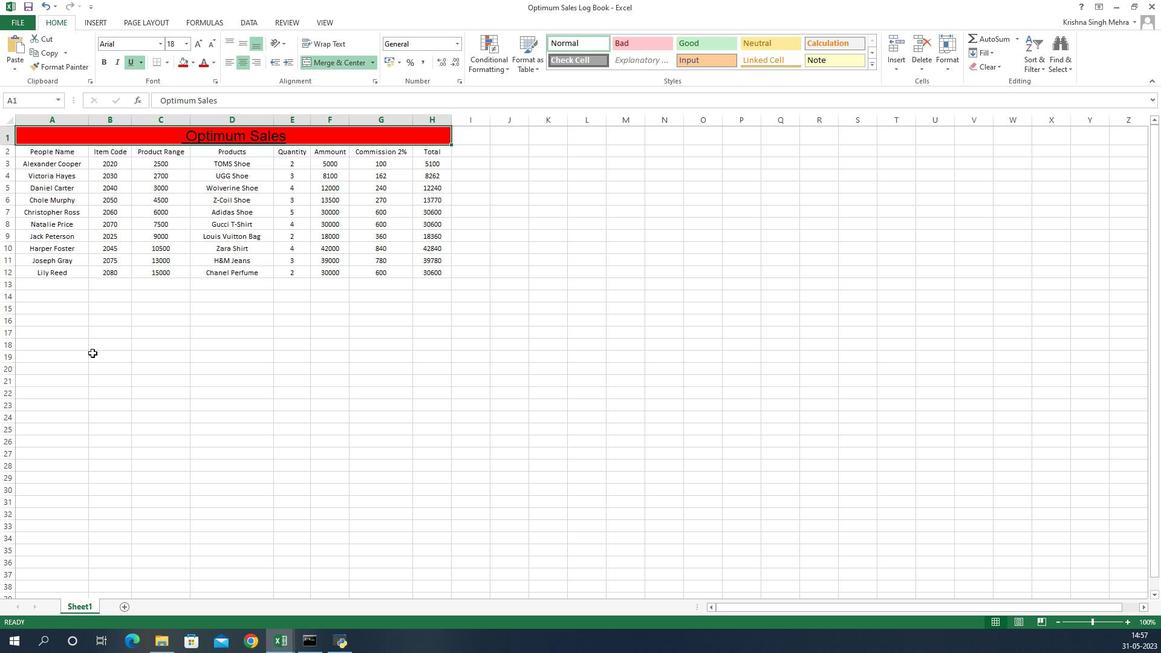 
Action: Mouse pressed left at (918, 355)
Screenshot: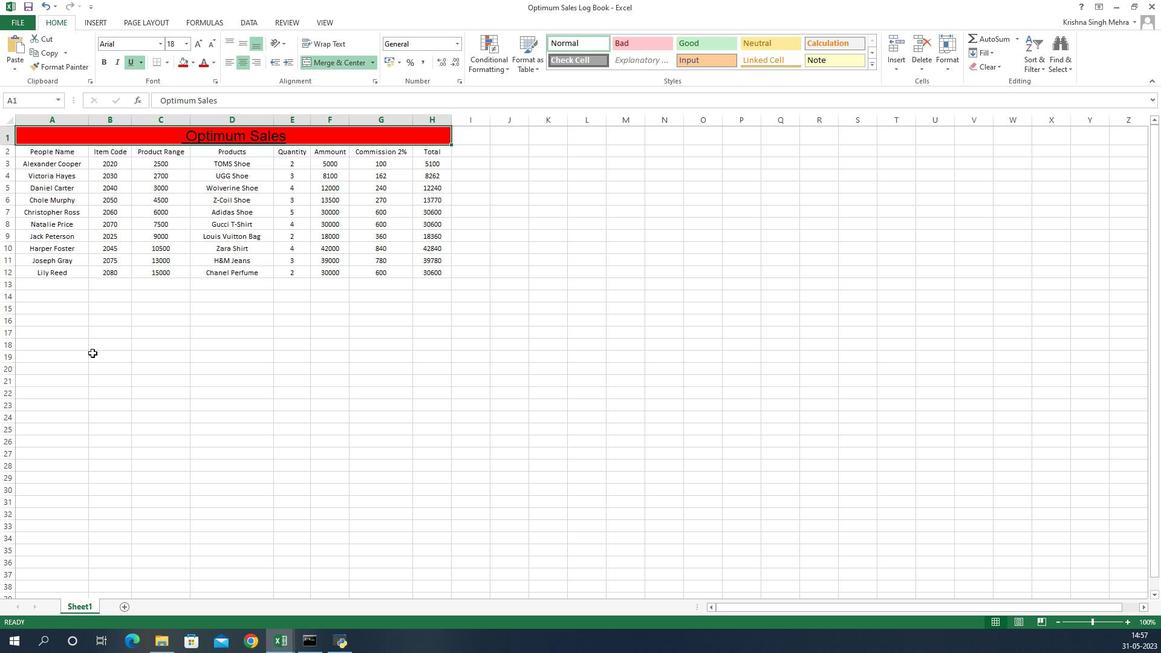 
Action: Mouse moved to (849, 154)
Screenshot: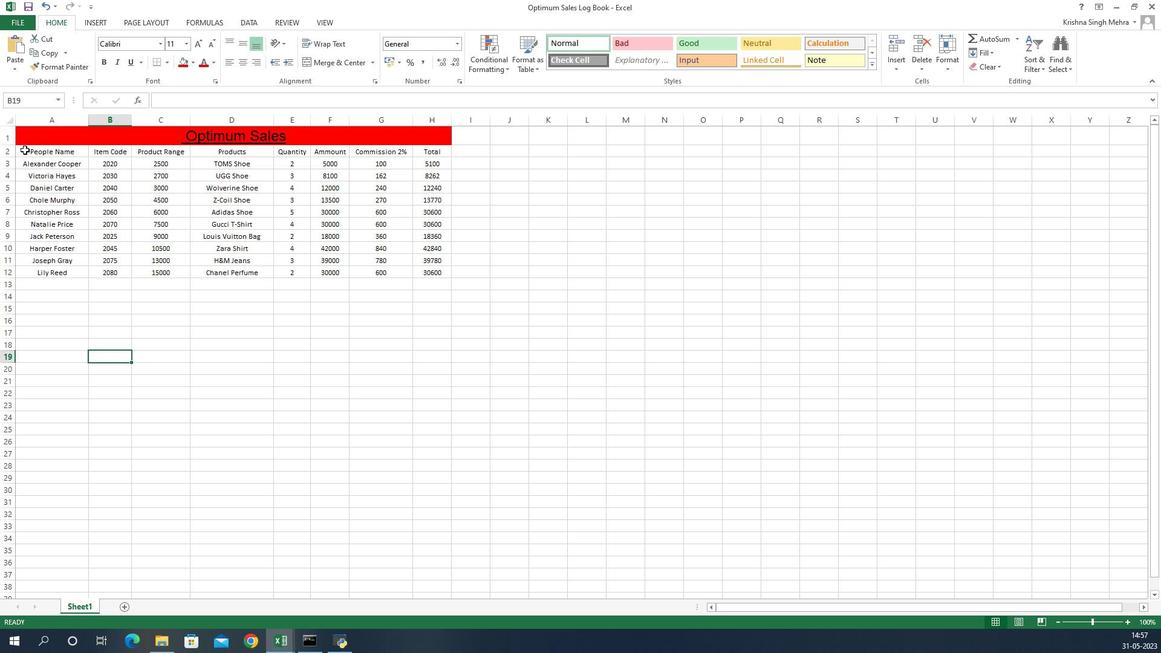
Action: Mouse pressed left at (849, 154)
Screenshot: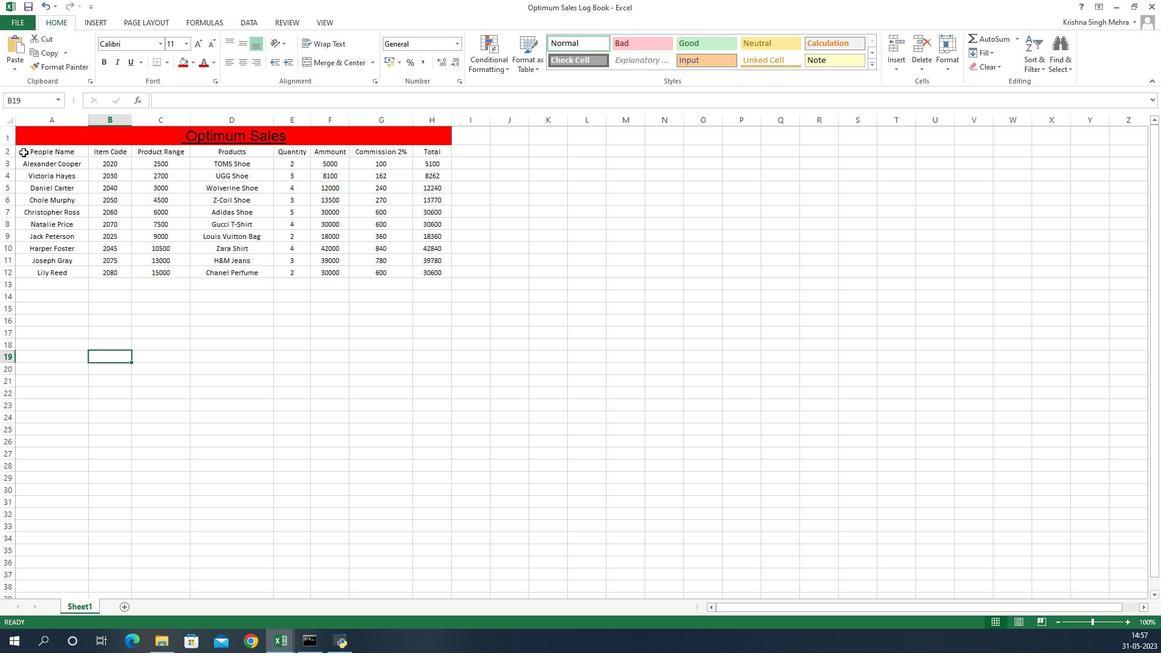 
Action: Mouse moved to (991, 65)
Screenshot: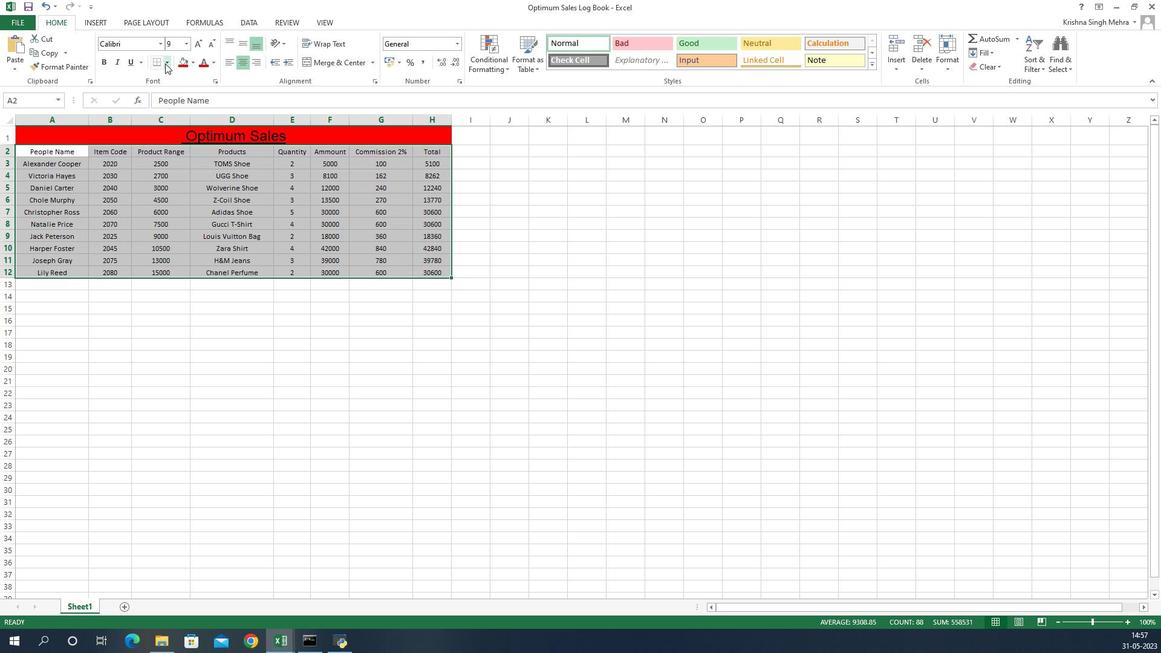 
Action: Mouse pressed left at (991, 65)
Screenshot: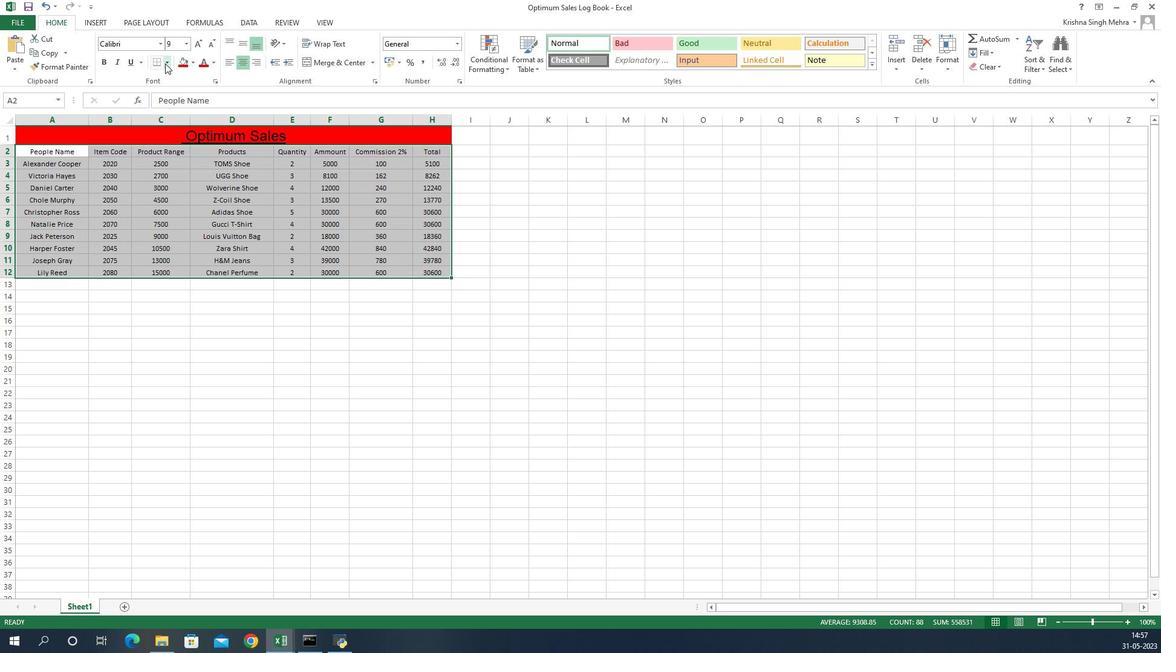 
Action: Mouse moved to (1017, 151)
Screenshot: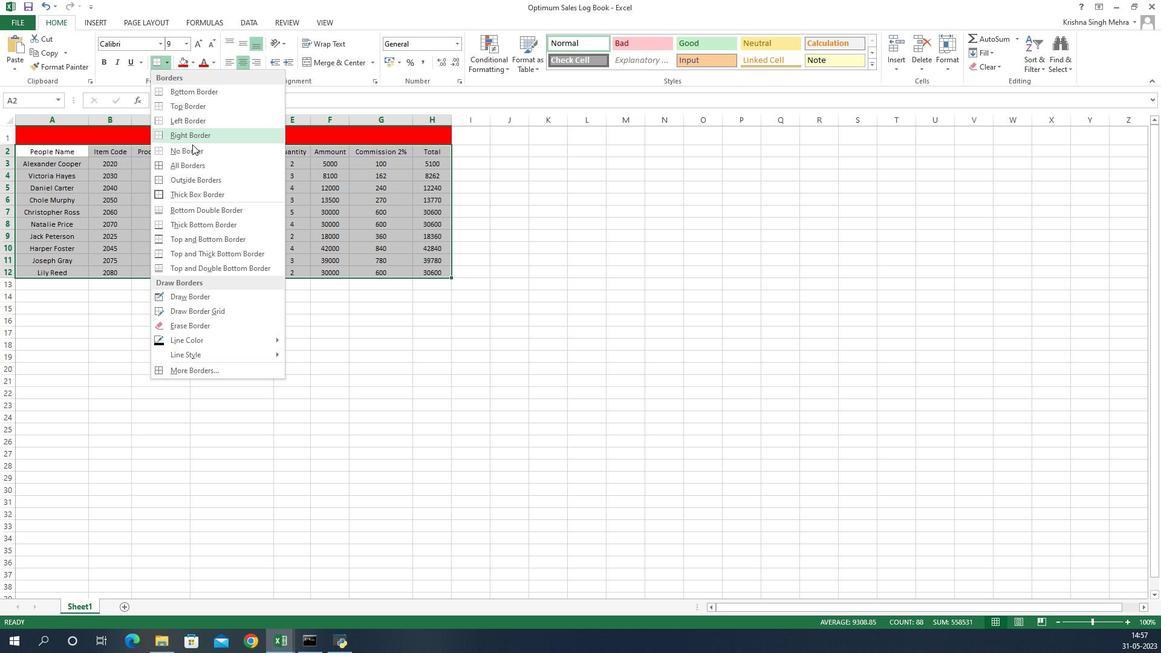 
Action: Mouse pressed left at (1017, 151)
Screenshot: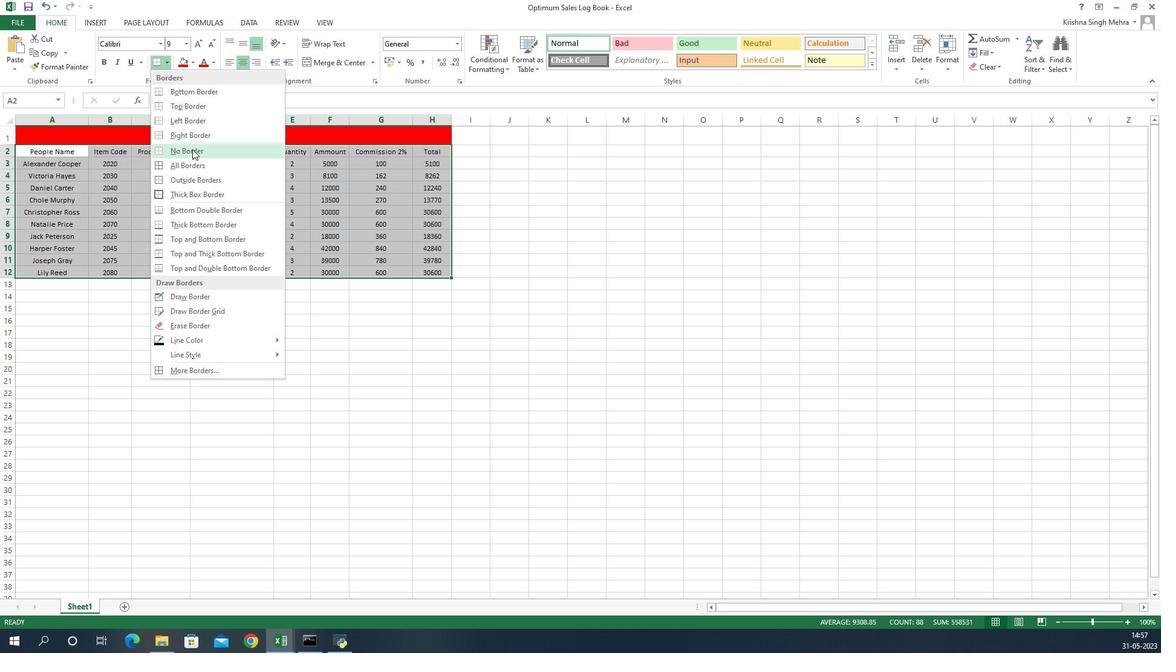 
Action: Mouse moved to (991, 324)
Screenshot: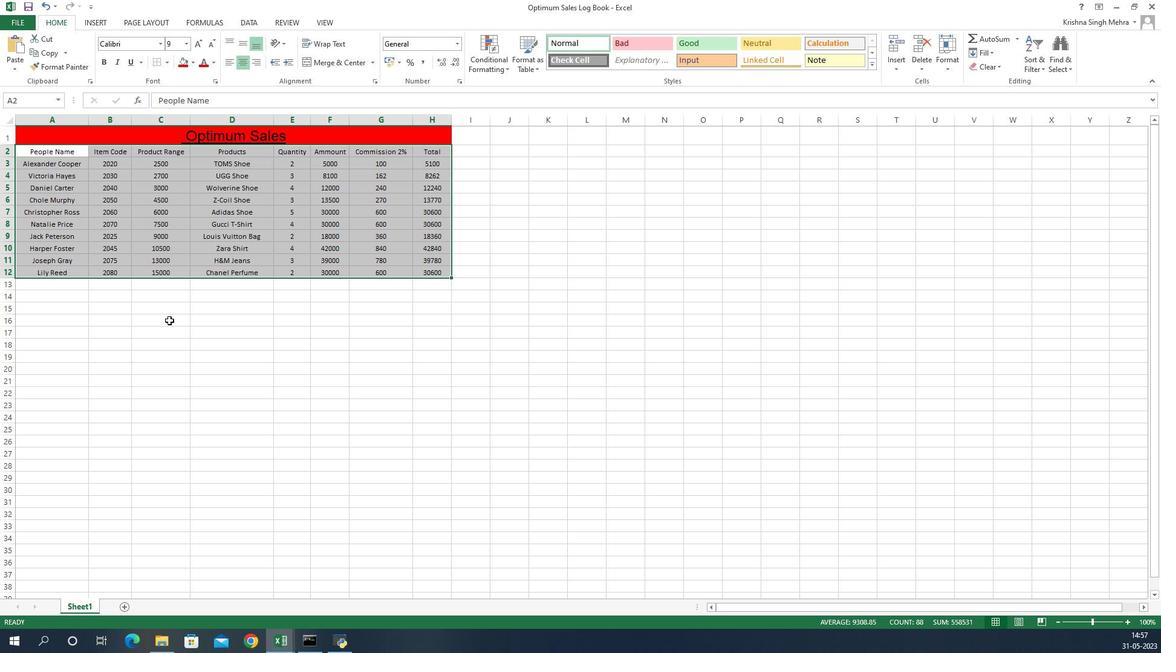 
Action: Mouse pressed left at (991, 324)
Screenshot: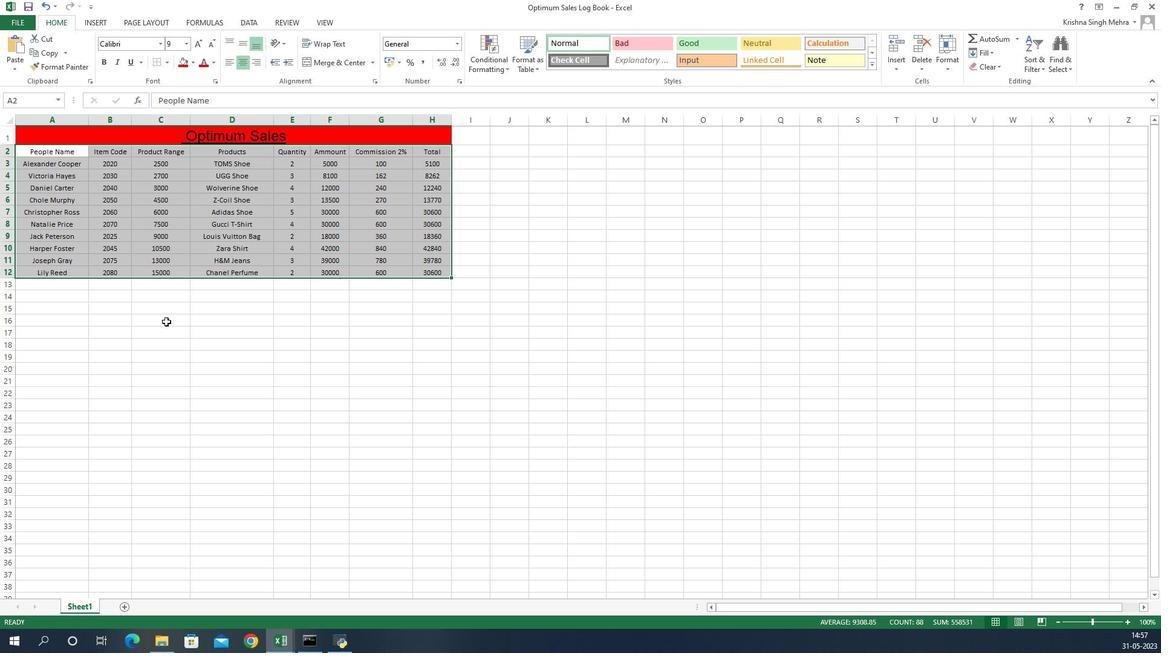 
Action: Mouse moved to (867, 154)
Screenshot: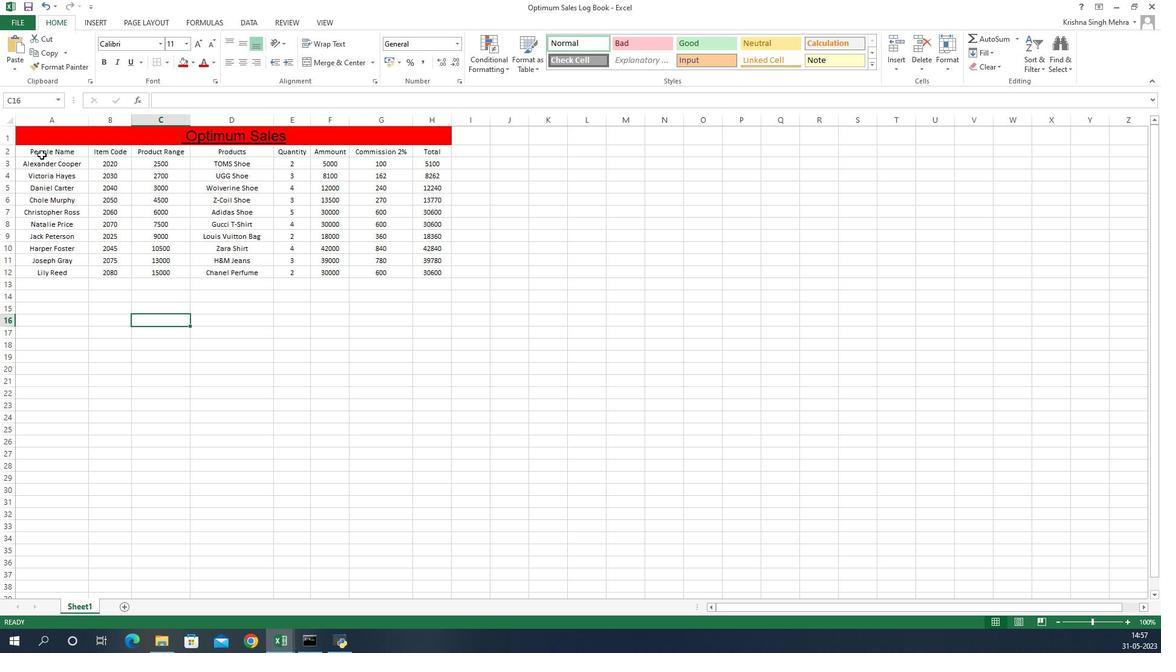 
Action: Mouse pressed left at (867, 154)
Screenshot: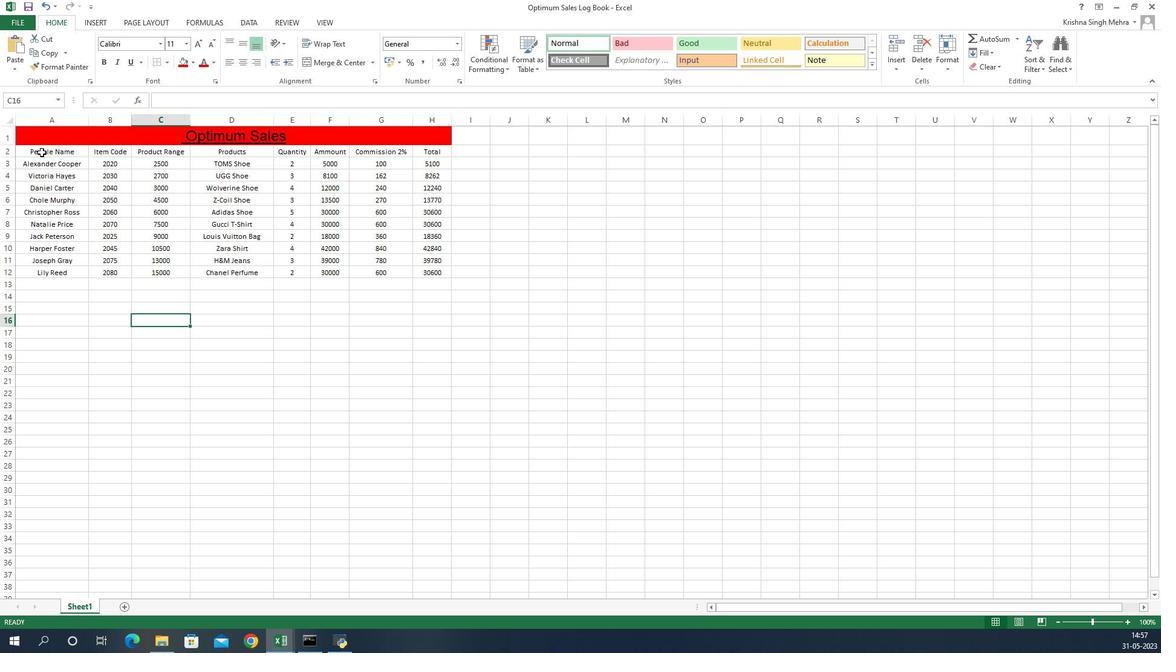 
Action: Mouse moved to (993, 64)
Screenshot: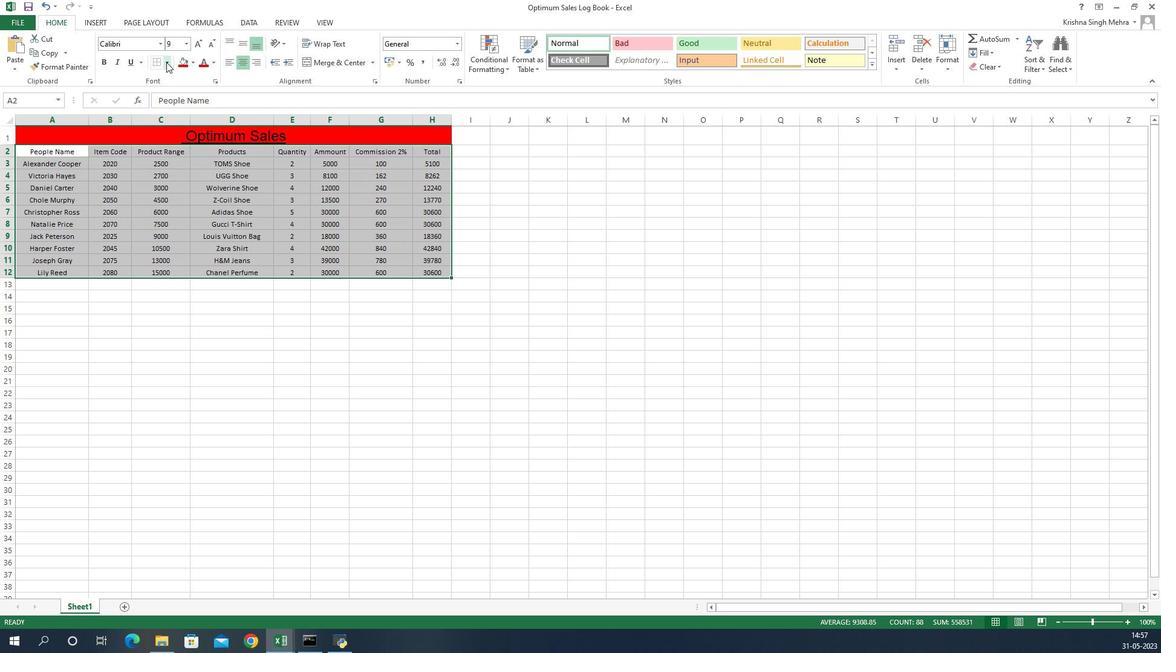 
Action: Mouse pressed left at (993, 64)
Screenshot: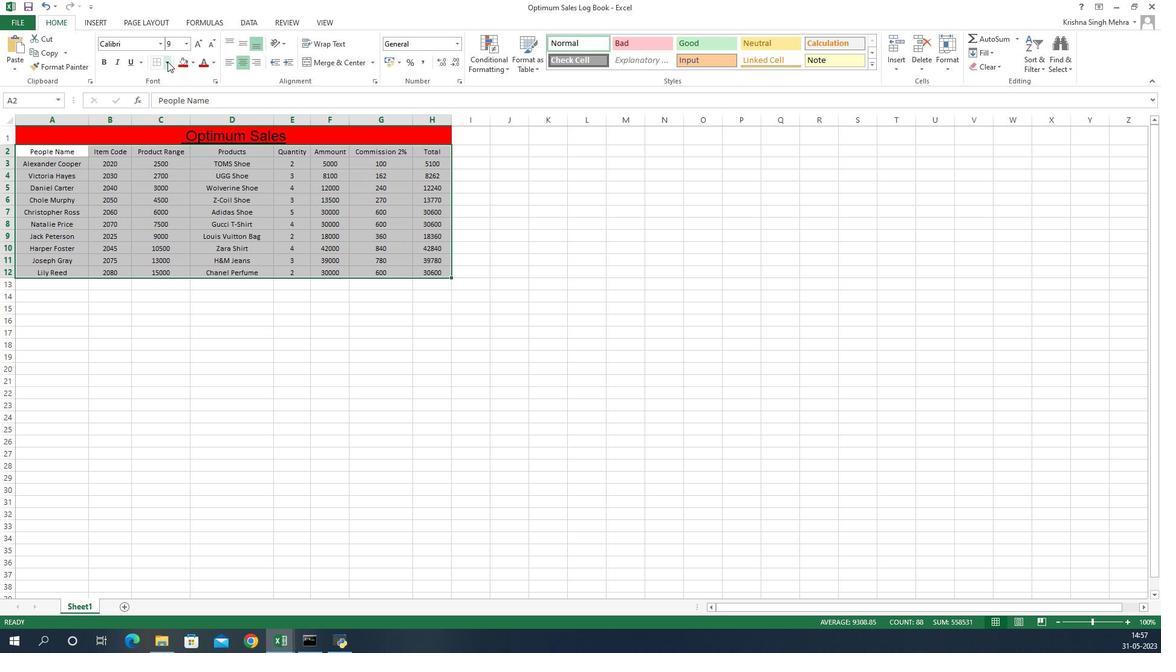 
Action: Mouse moved to (1008, 167)
Screenshot: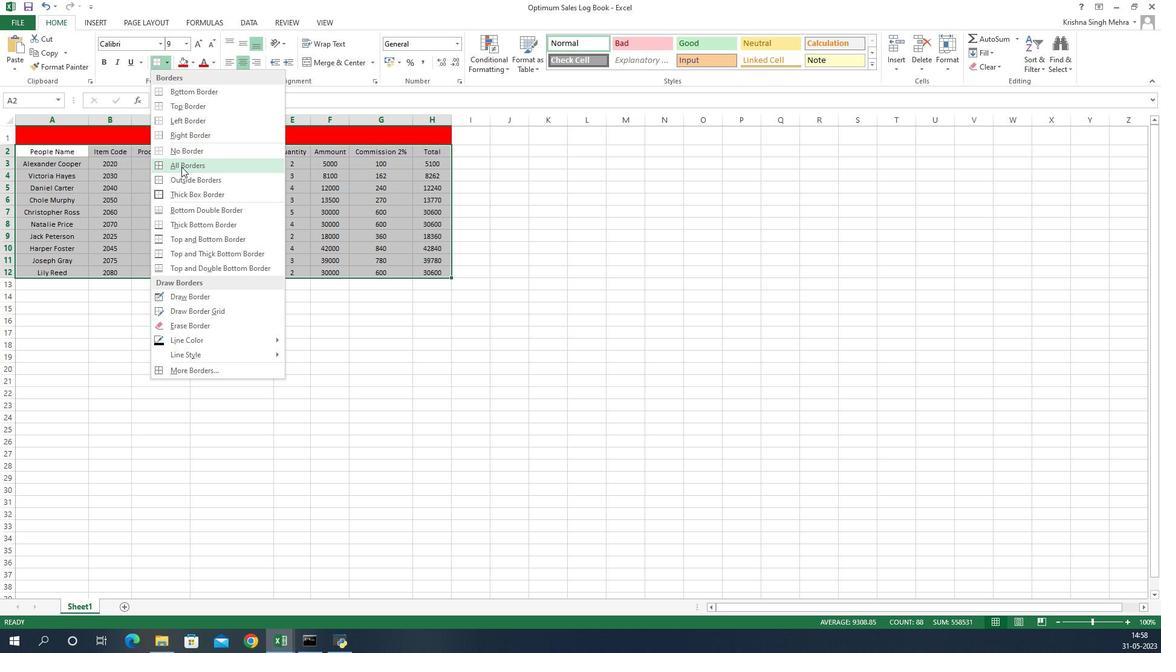 
Action: Mouse pressed left at (1008, 167)
Screenshot: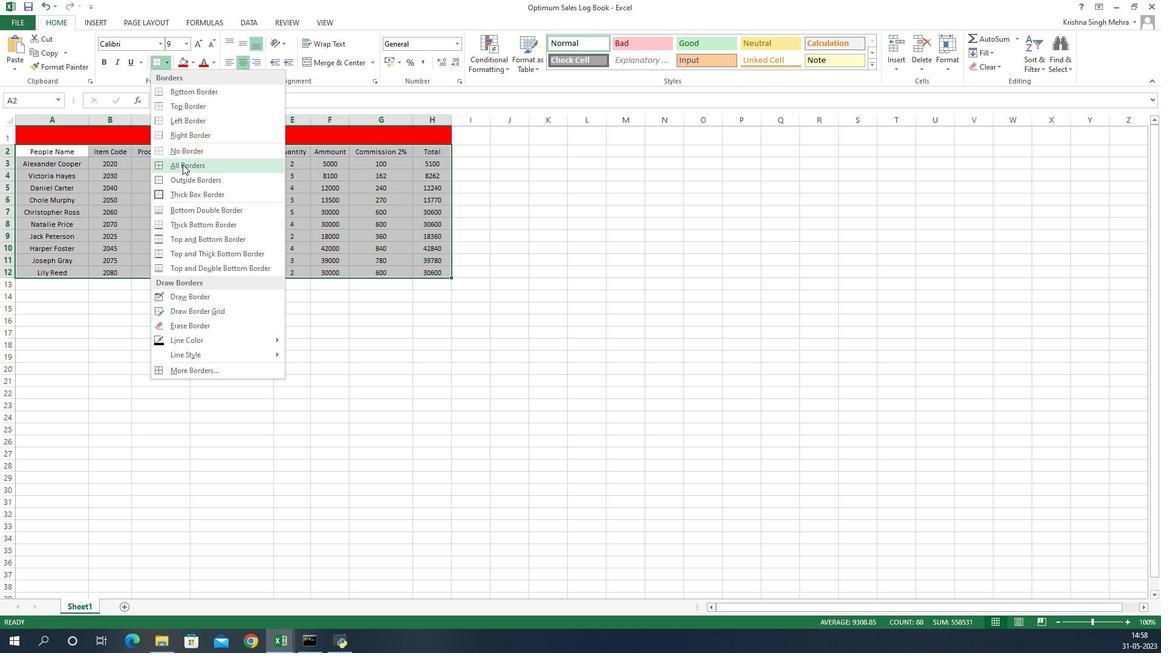 
Action: Mouse moved to (993, 65)
Screenshot: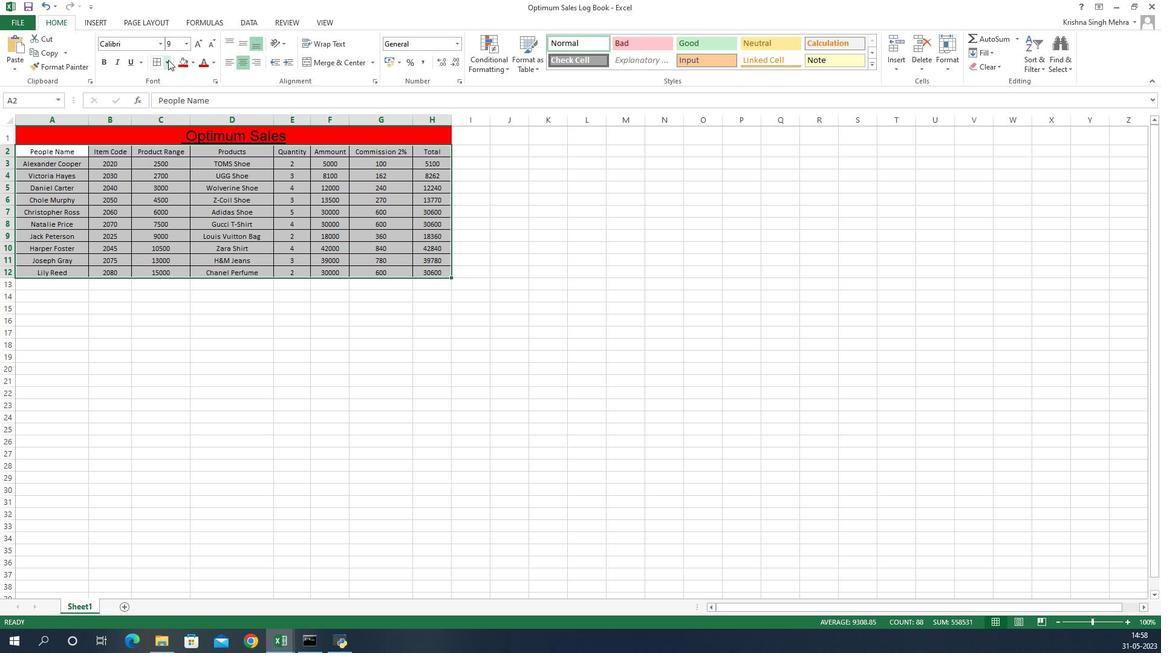 
Action: Mouse pressed left at (993, 65)
Screenshot: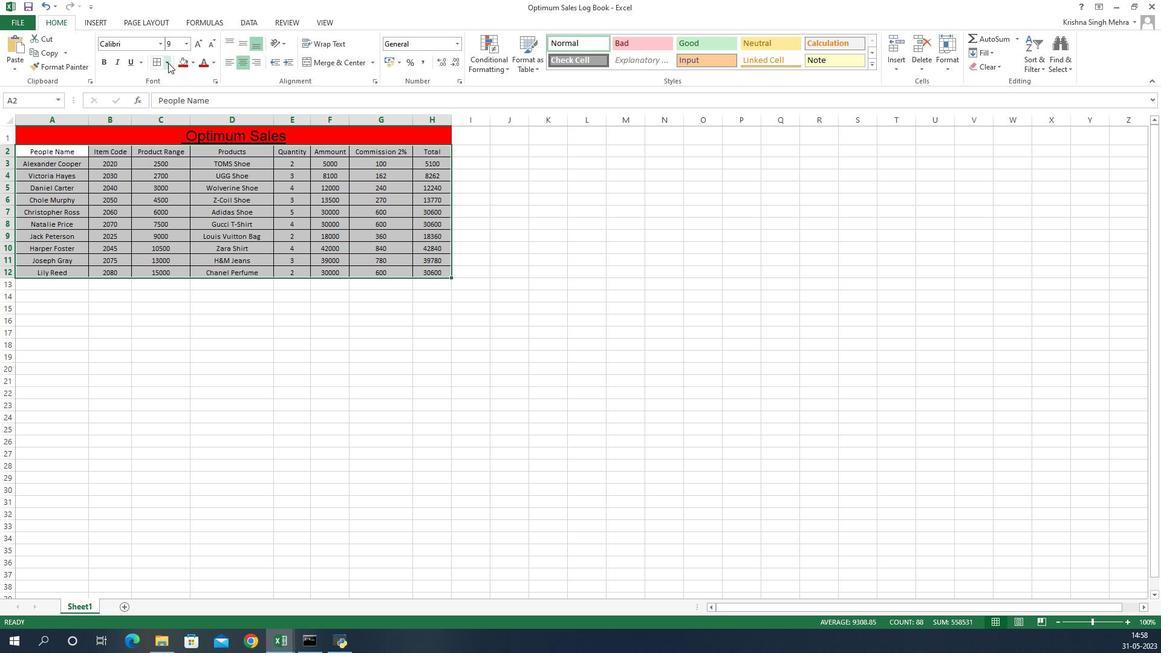 
Action: Mouse moved to (1004, 154)
Screenshot: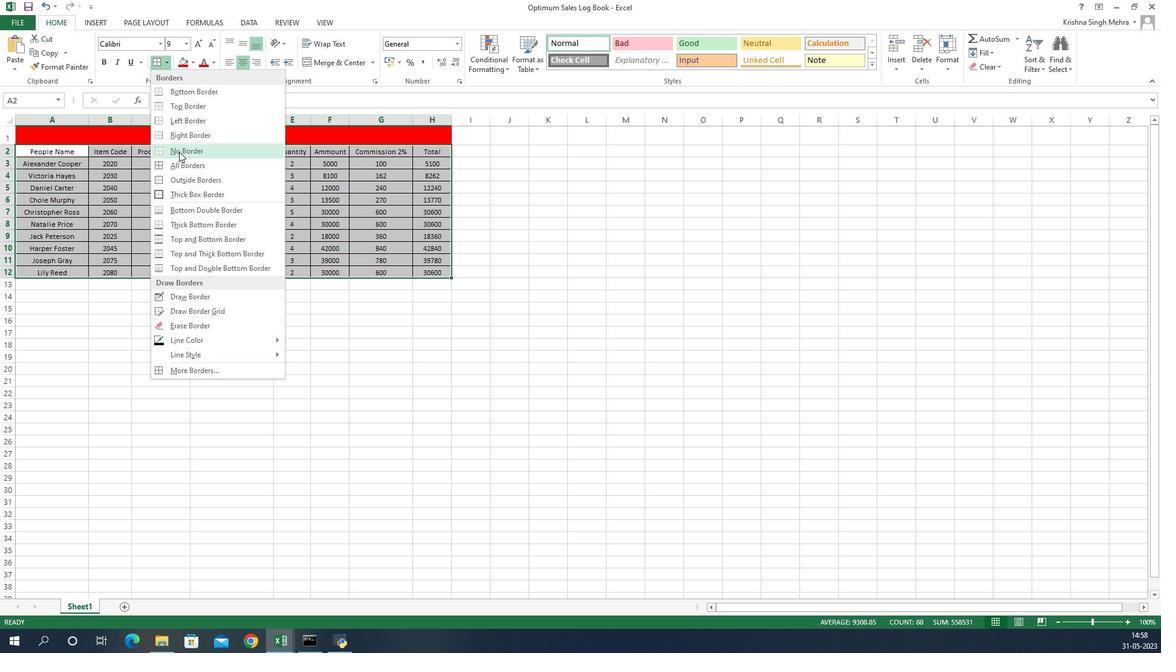 
Action: Mouse pressed left at (1004, 154)
Screenshot: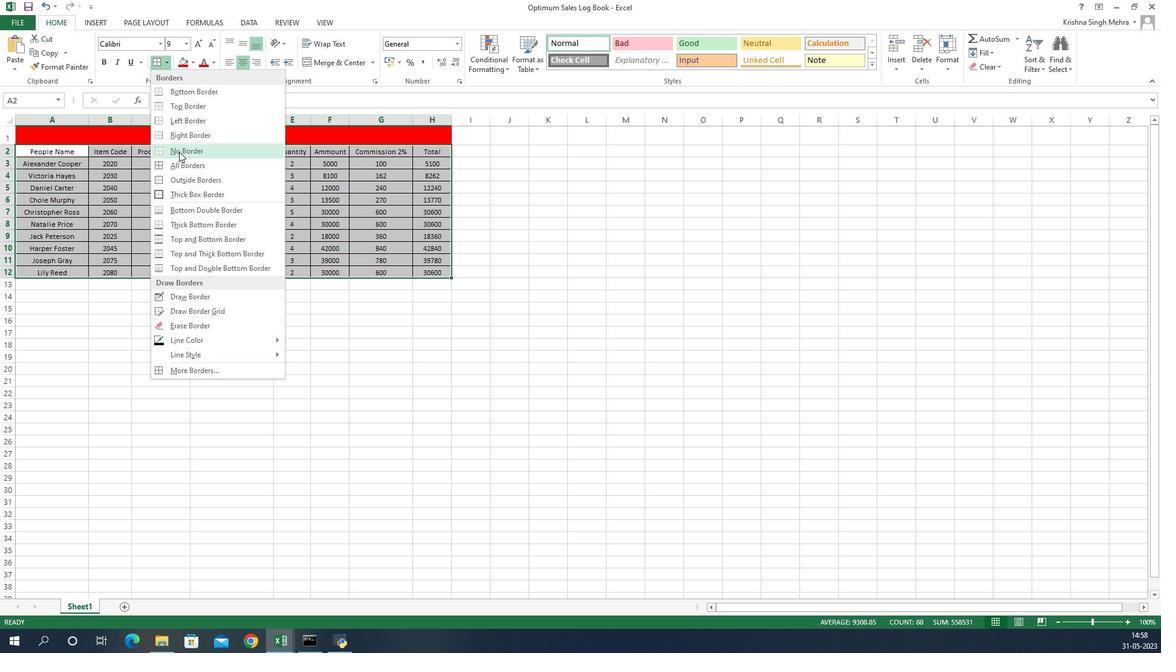
Action: Mouse moved to (1023, 335)
Screenshot: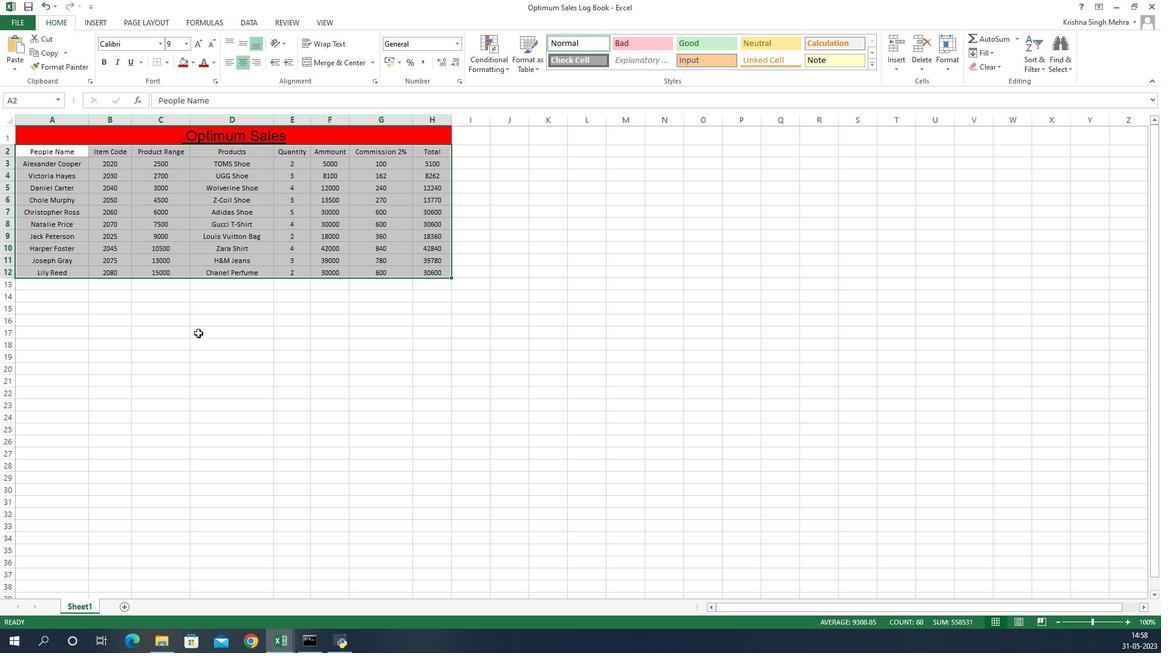 
Action: Mouse pressed left at (1023, 335)
Screenshot: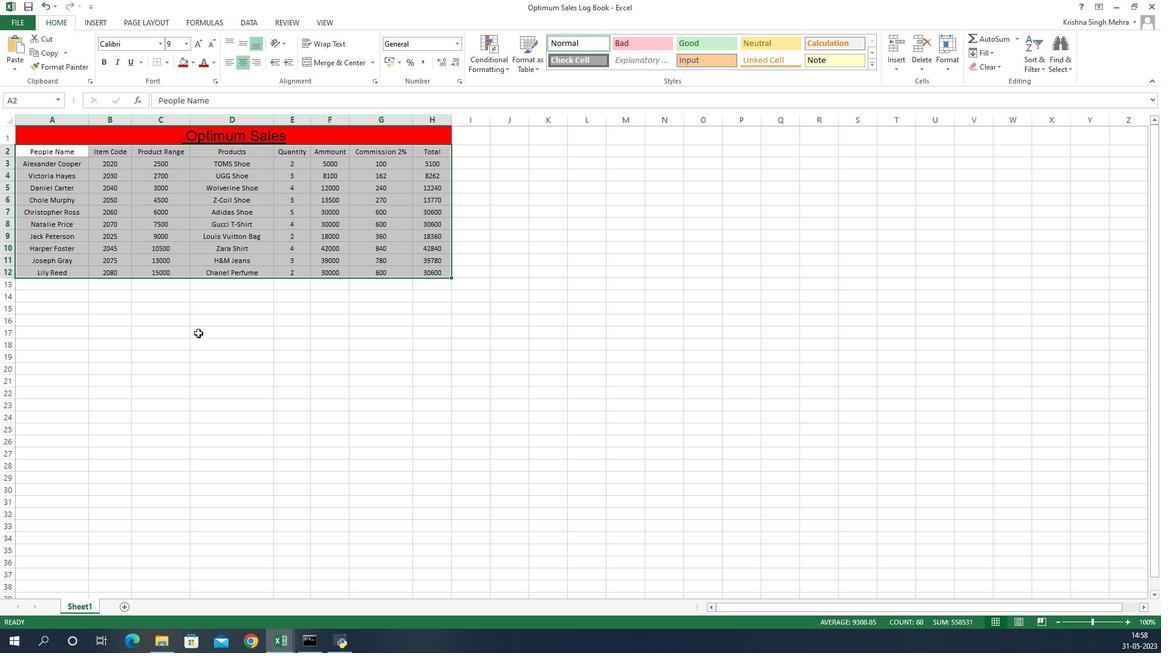 
Action: Mouse moved to (1024, 373)
Screenshot: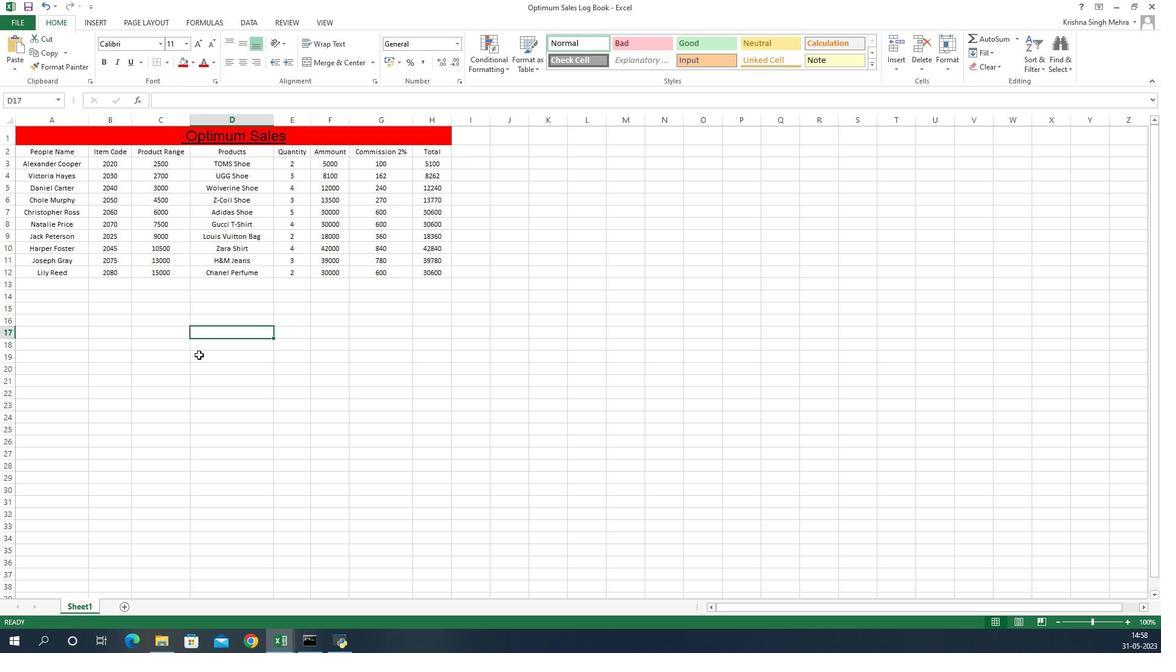 
Action: Key pressed ctrl+S
Screenshot: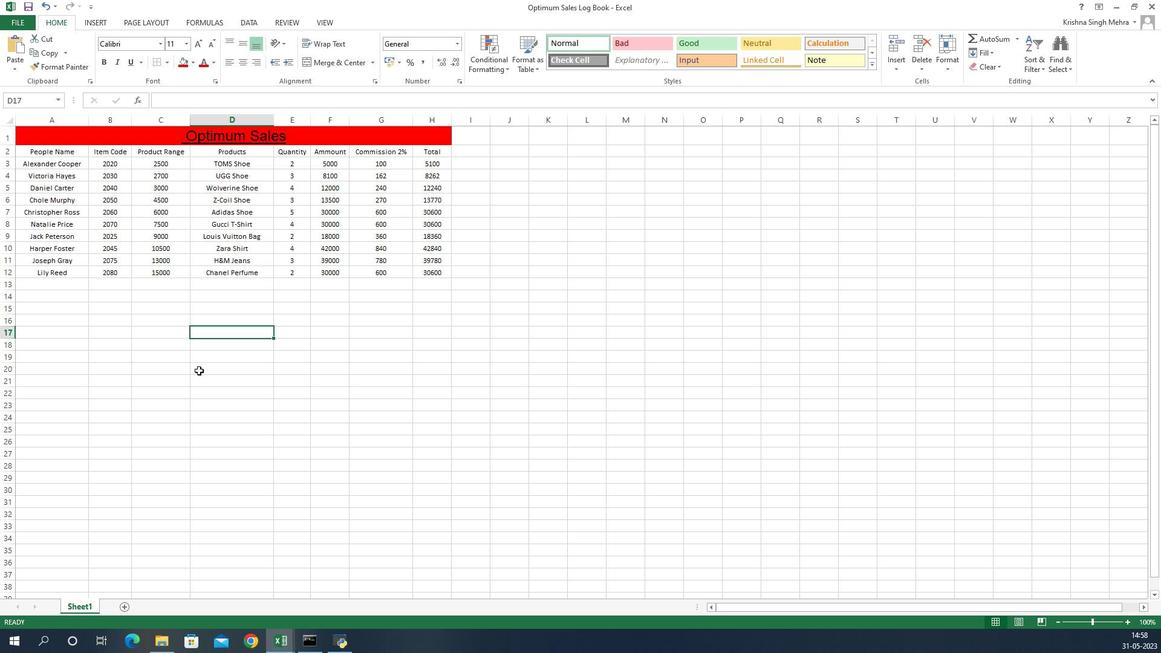 
